 Task: Find connections with filter location Mannheim with filter topic #Corporationwith filter profile language German with filter current company Rakuten India with filter school Shri Guru Ram Rai Public School - India with filter industry Security Systems Services with filter service category Public Relations with filter keywords title Professor
Action: Mouse moved to (533, 49)
Screenshot: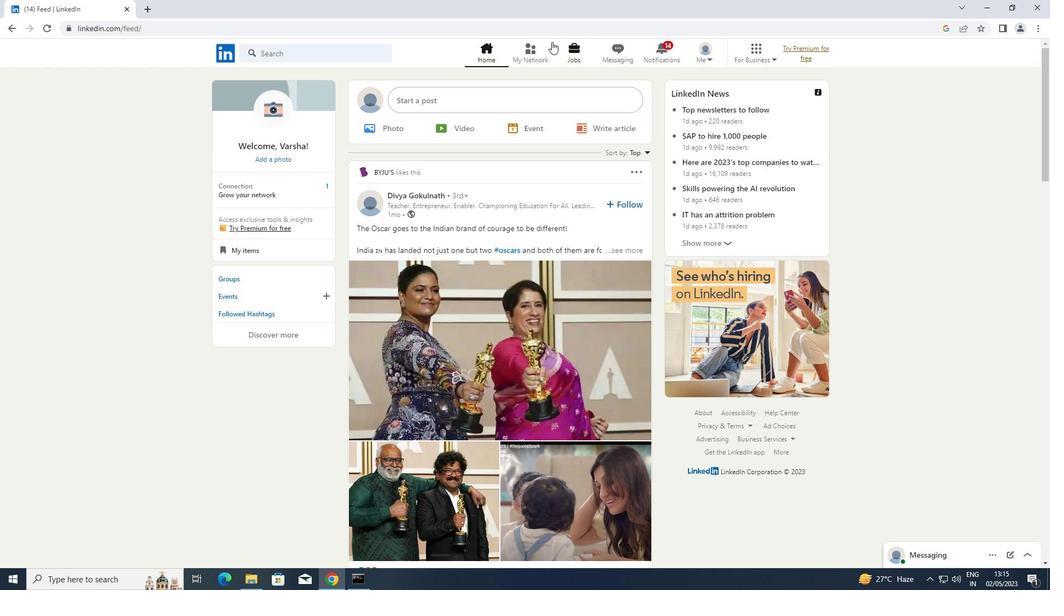 
Action: Mouse pressed left at (533, 49)
Screenshot: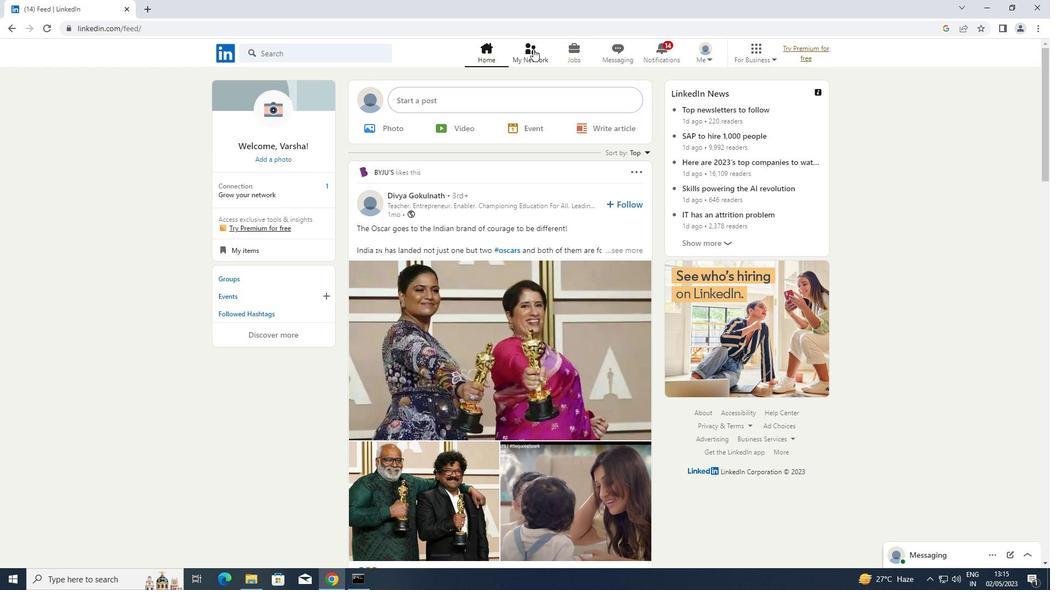 
Action: Mouse moved to (266, 106)
Screenshot: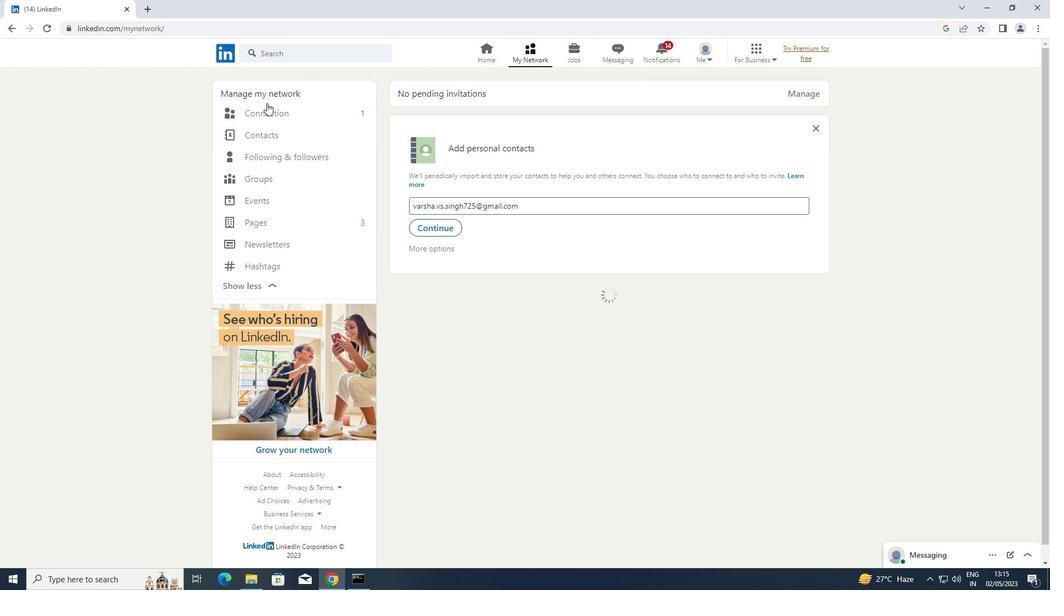
Action: Mouse pressed left at (266, 106)
Screenshot: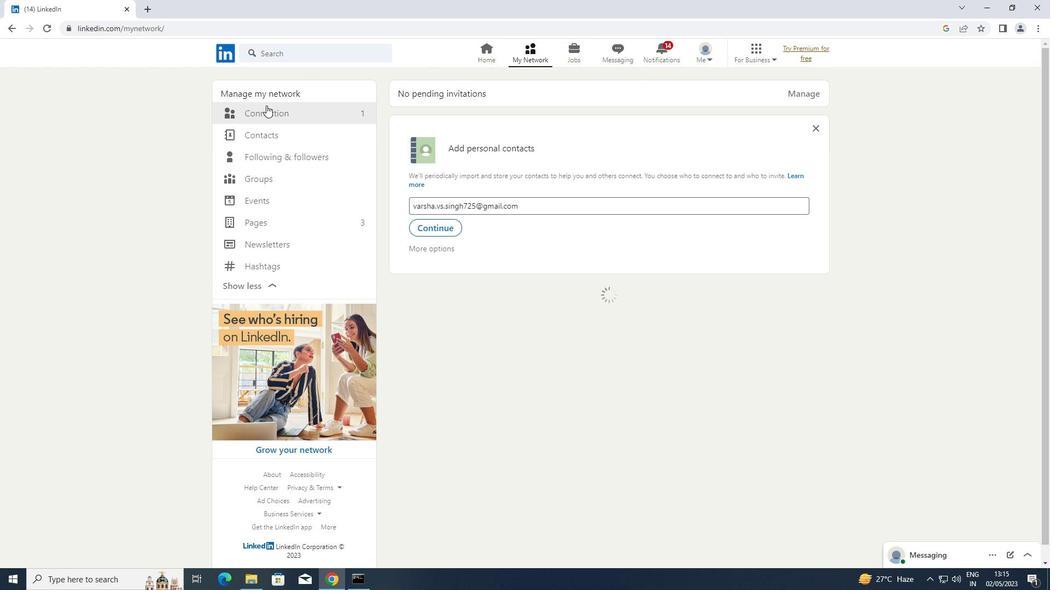 
Action: Mouse moved to (301, 117)
Screenshot: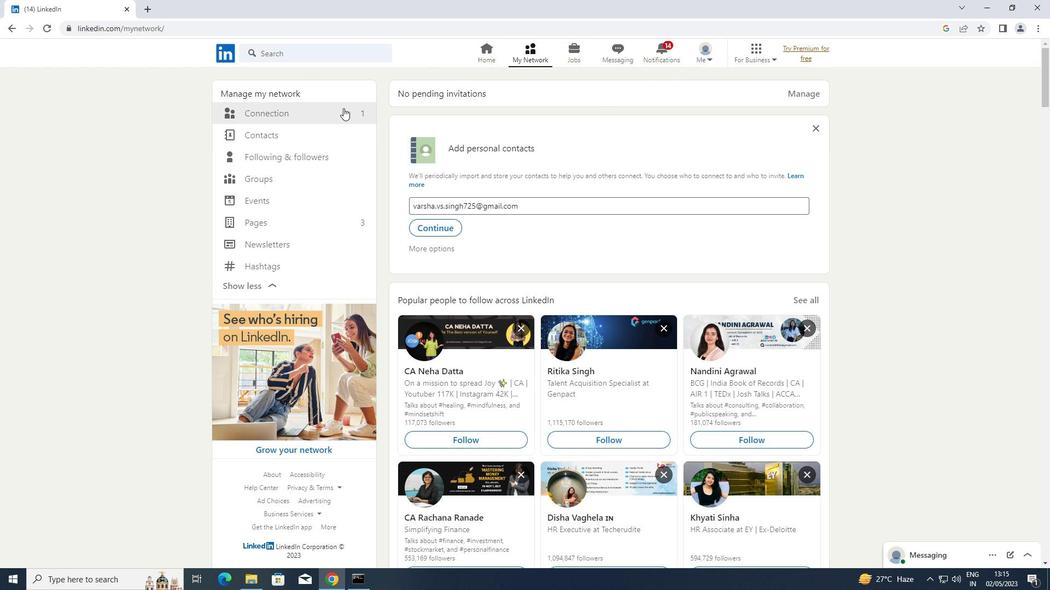 
Action: Mouse pressed left at (301, 117)
Screenshot: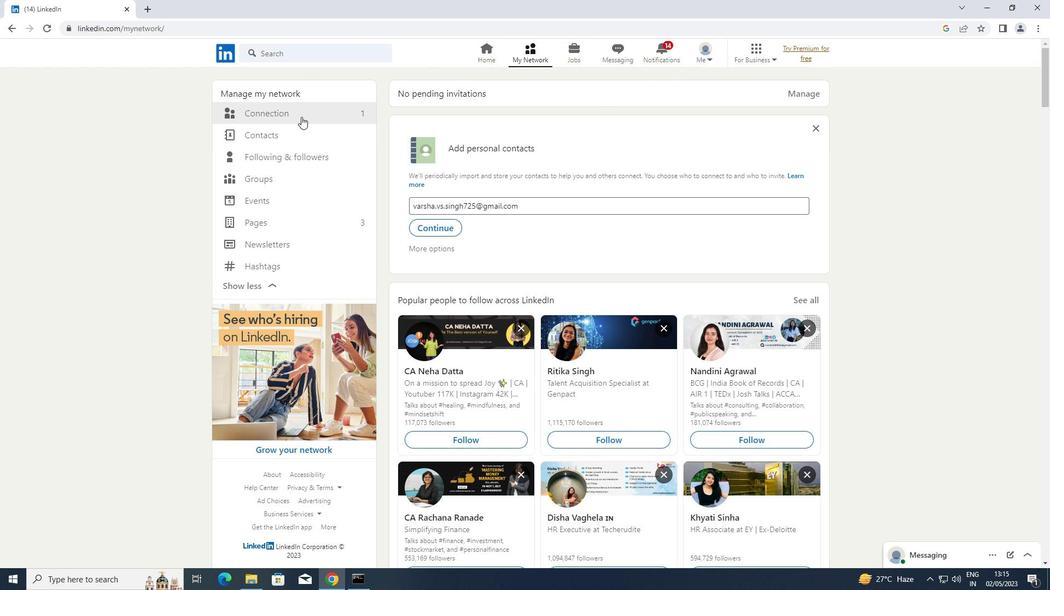 
Action: Mouse moved to (626, 117)
Screenshot: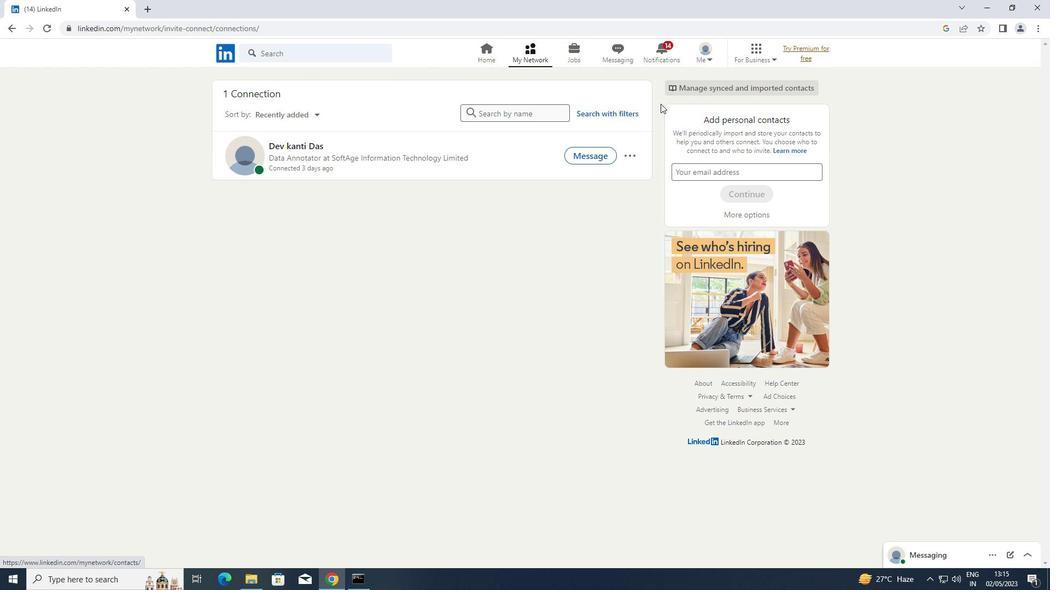 
Action: Mouse pressed left at (626, 117)
Screenshot: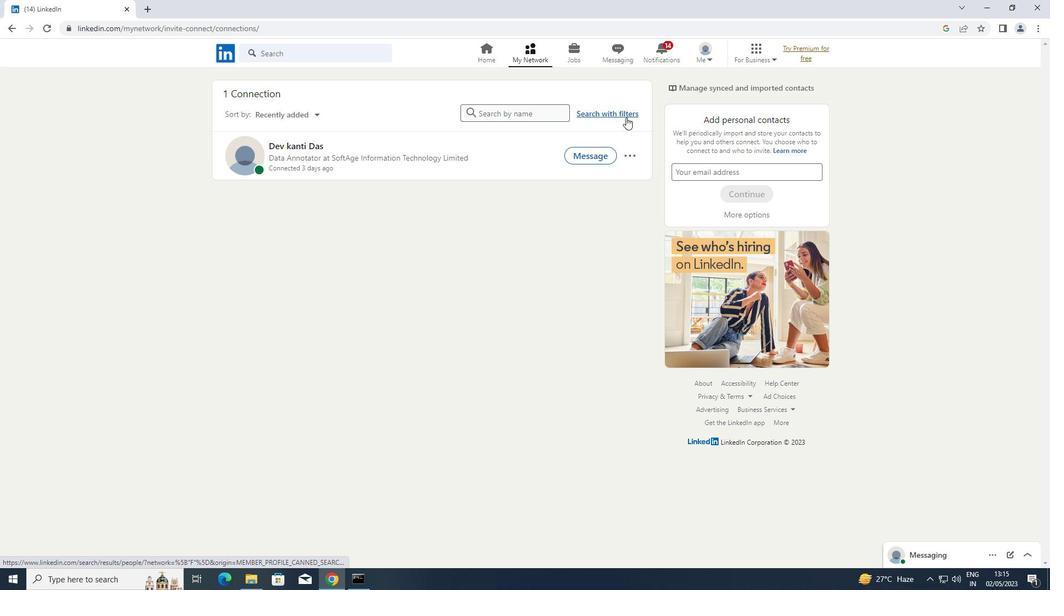 
Action: Mouse moved to (555, 79)
Screenshot: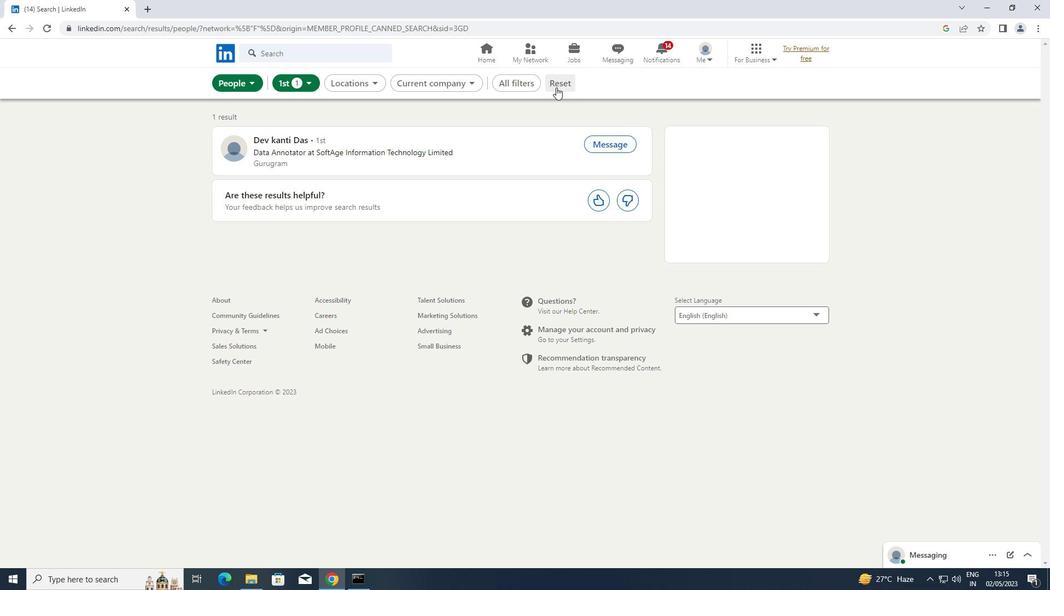
Action: Mouse pressed left at (555, 79)
Screenshot: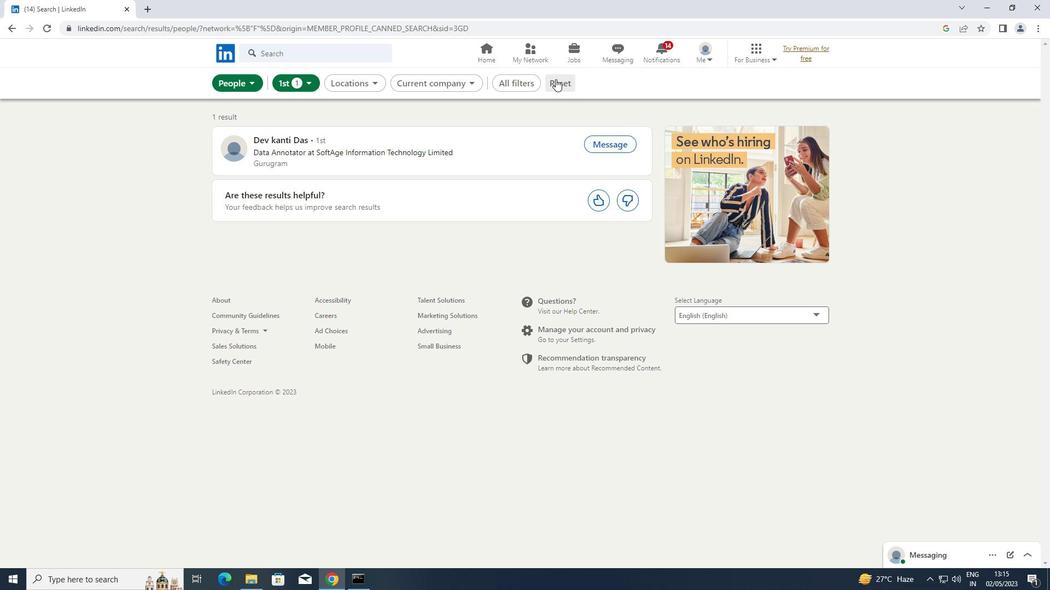 
Action: Mouse moved to (546, 79)
Screenshot: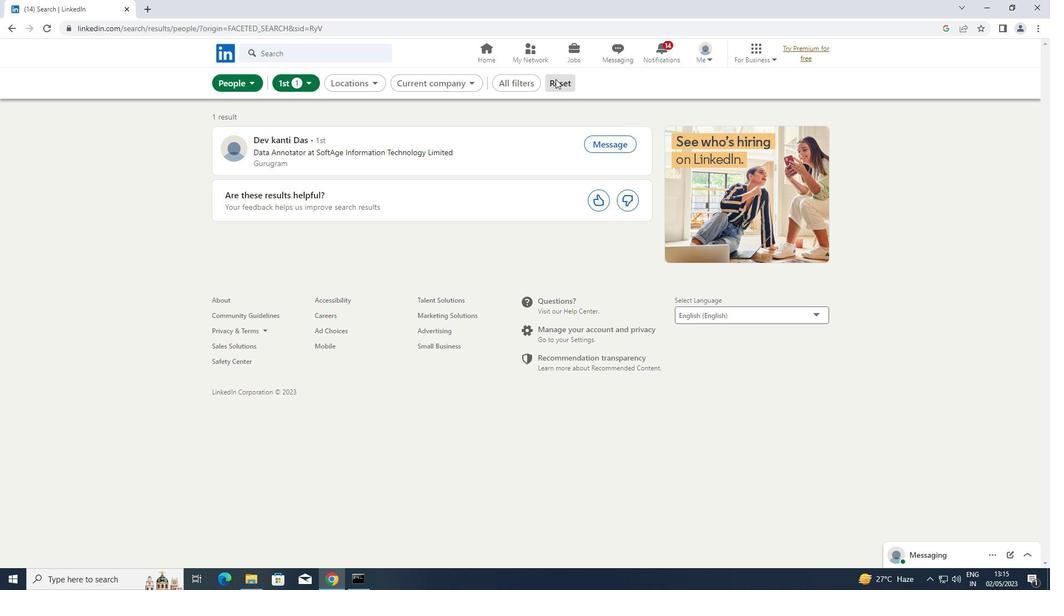 
Action: Mouse pressed left at (546, 79)
Screenshot: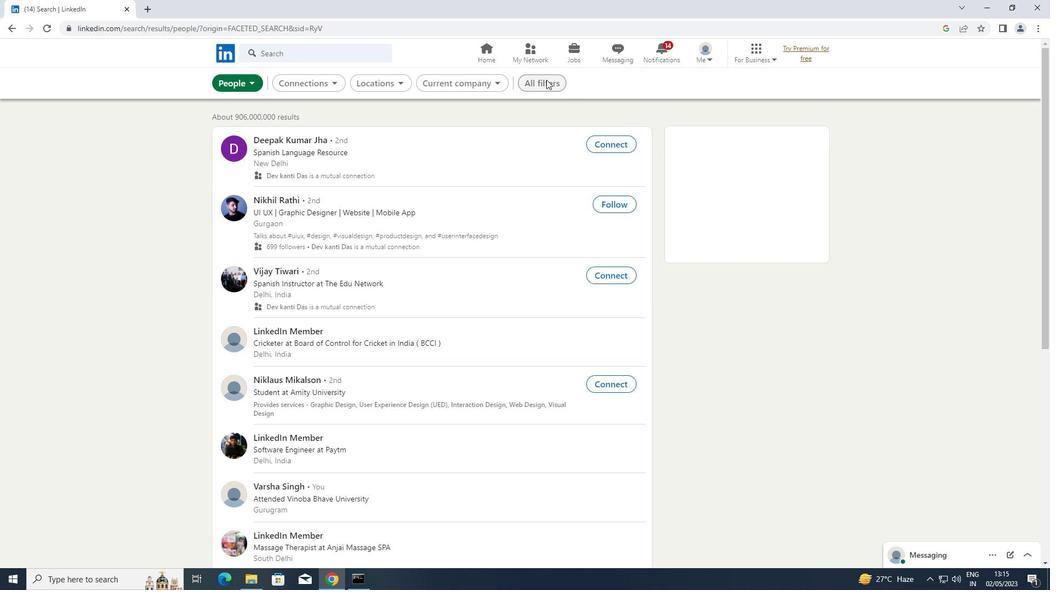 
Action: Mouse moved to (960, 415)
Screenshot: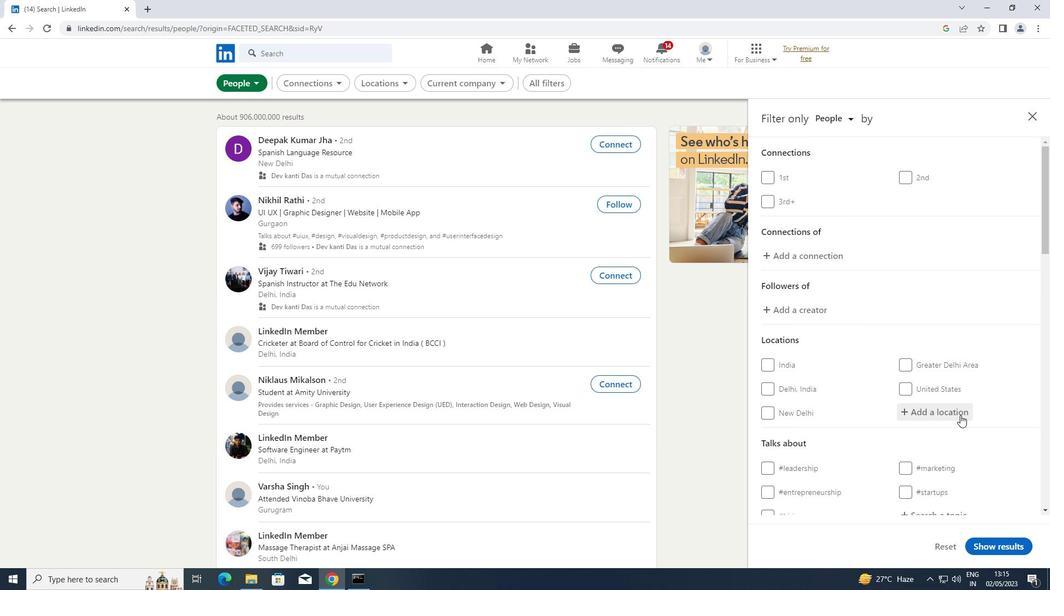 
Action: Mouse pressed left at (960, 415)
Screenshot: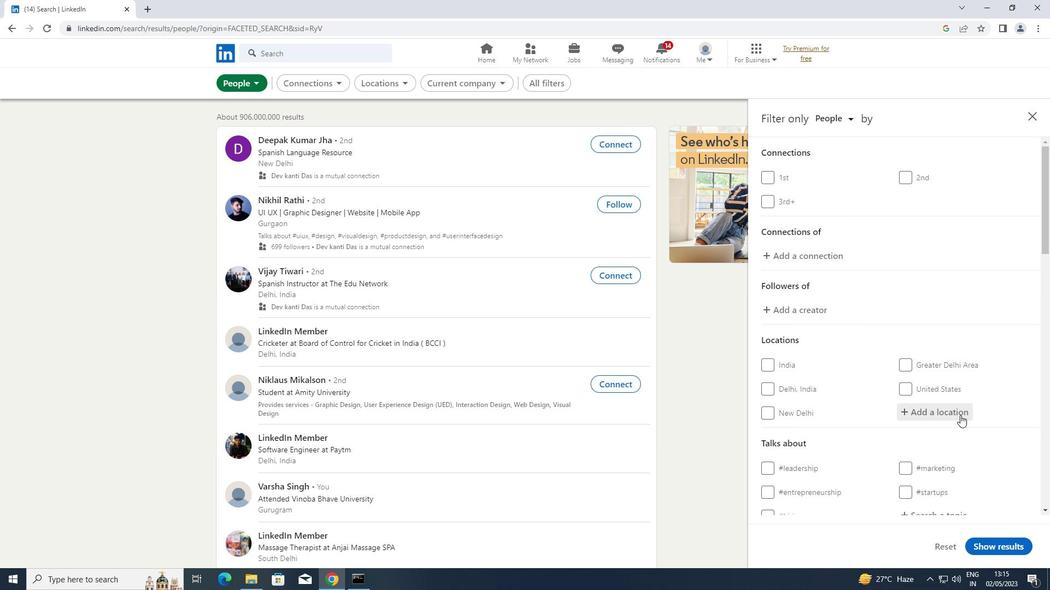 
Action: Key pressed <Key.shift>MANNHEIM
Screenshot: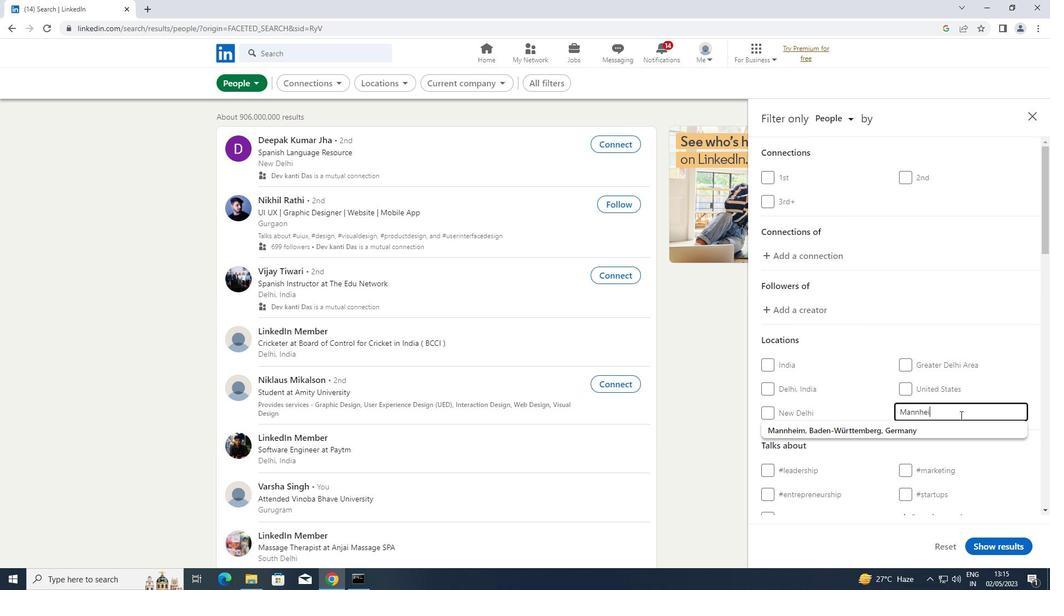 
Action: Mouse moved to (961, 415)
Screenshot: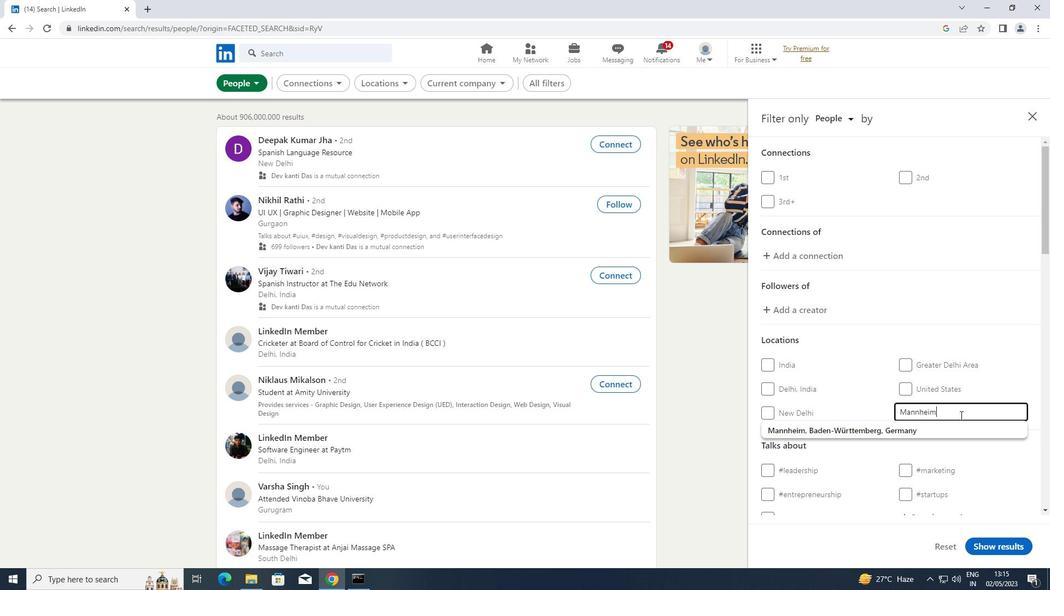 
Action: Mouse scrolled (961, 414) with delta (0, 0)
Screenshot: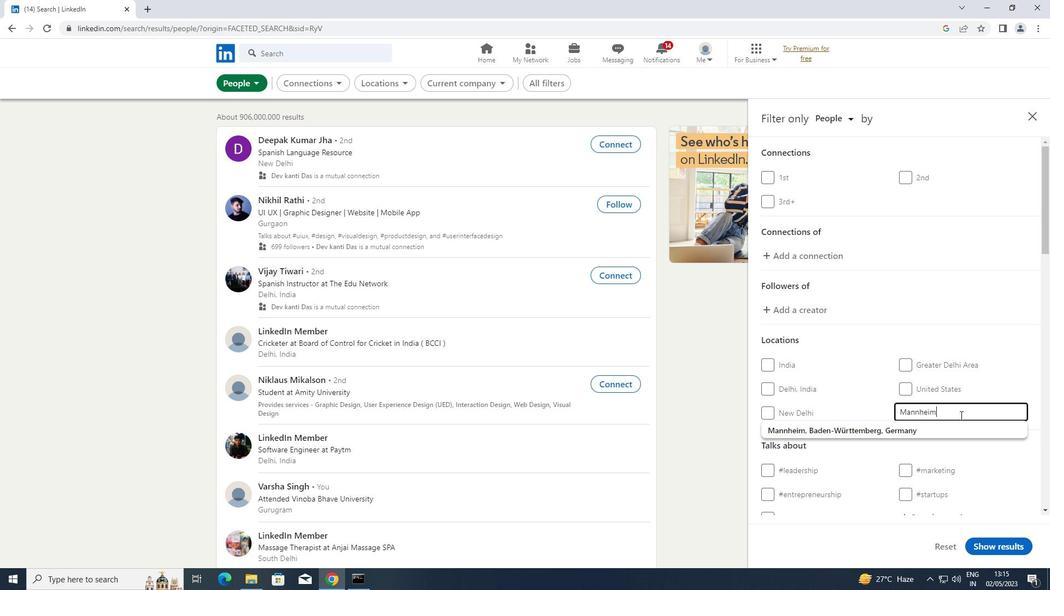 
Action: Mouse scrolled (961, 414) with delta (0, 0)
Screenshot: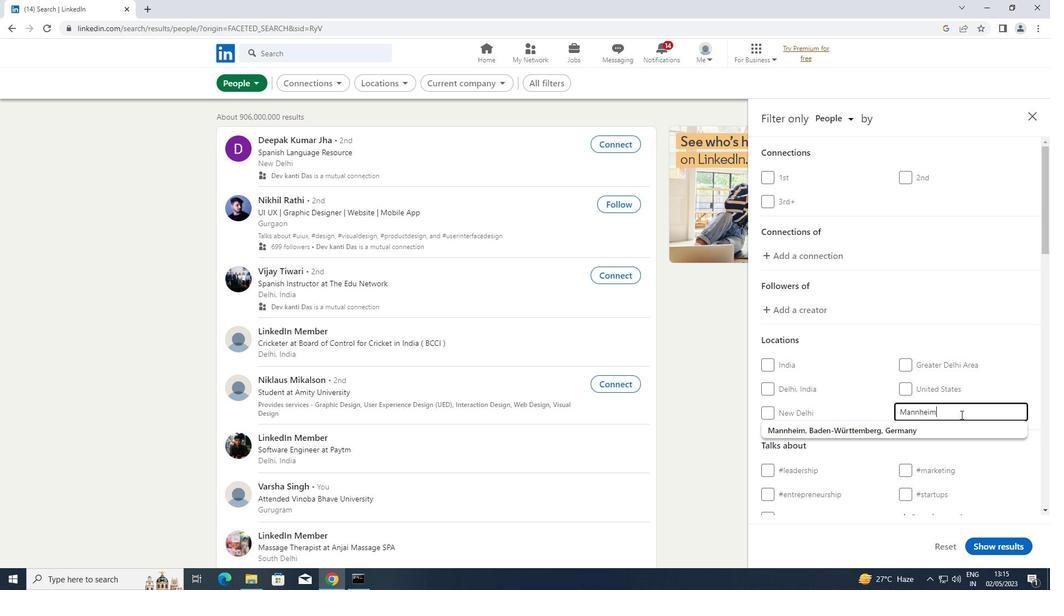 
Action: Mouse moved to (955, 409)
Screenshot: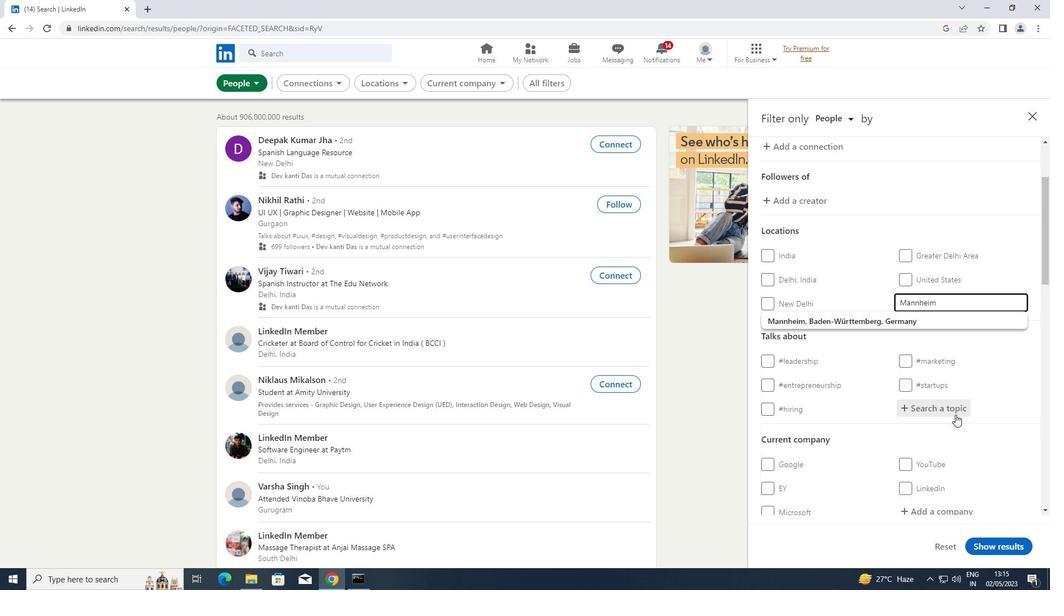 
Action: Mouse pressed left at (955, 409)
Screenshot: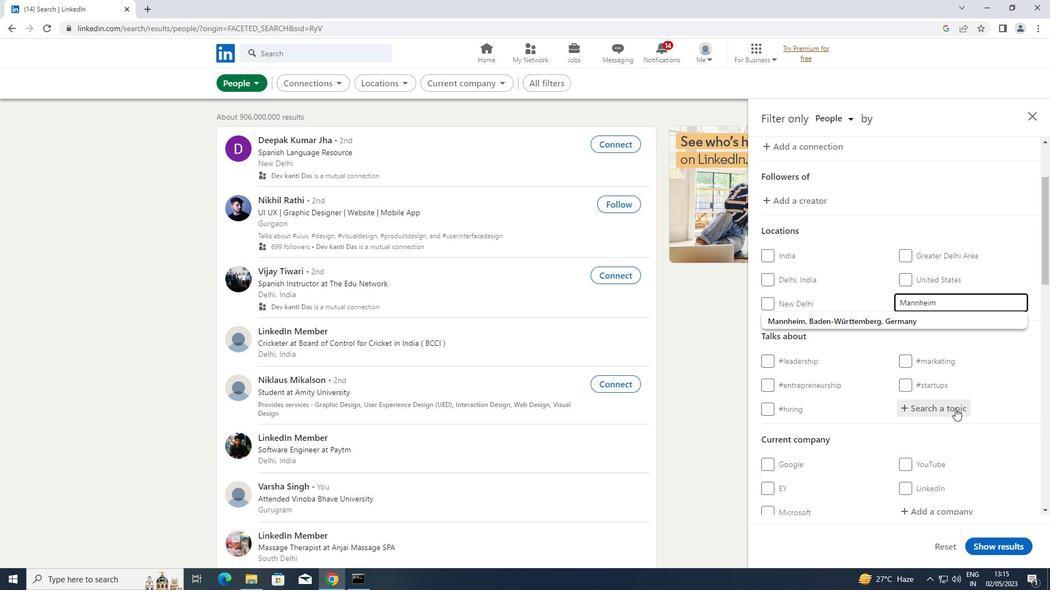 
Action: Key pressed <Key.shift>CORPORATIO
Screenshot: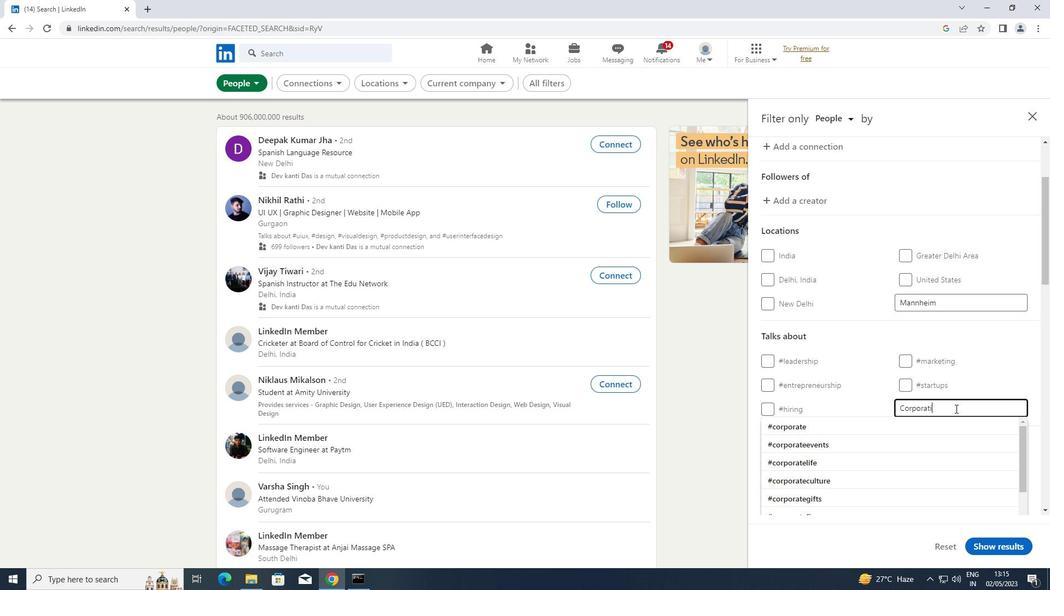 
Action: Mouse moved to (851, 438)
Screenshot: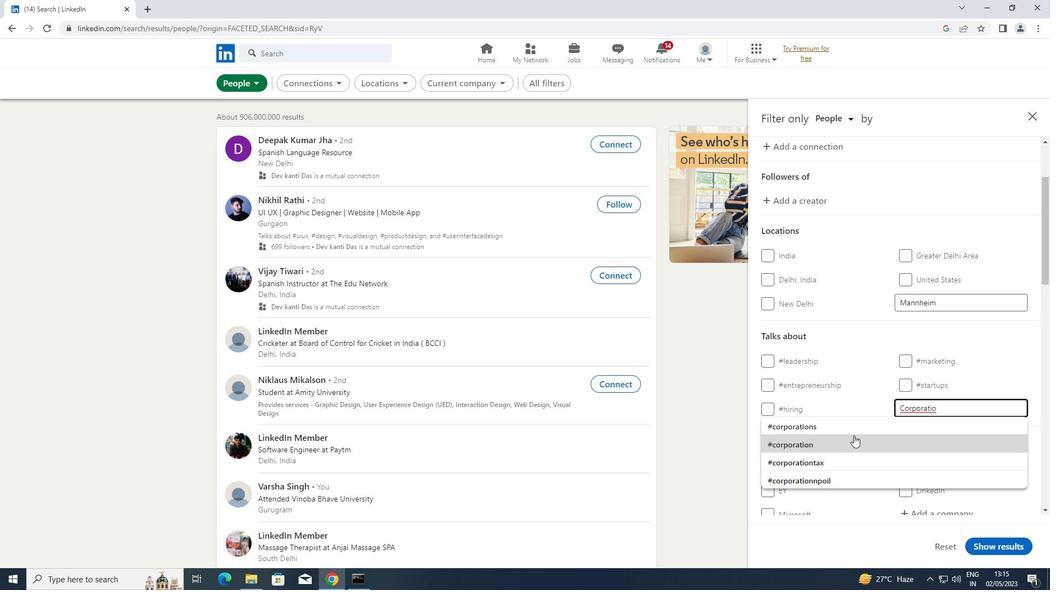 
Action: Mouse pressed left at (851, 438)
Screenshot: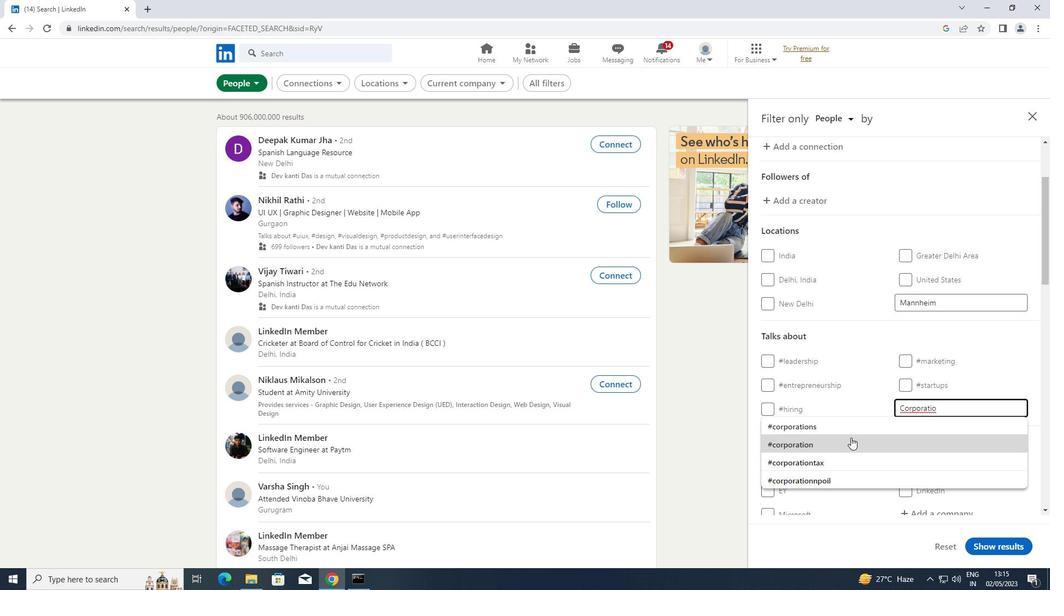 
Action: Mouse scrolled (851, 437) with delta (0, 0)
Screenshot: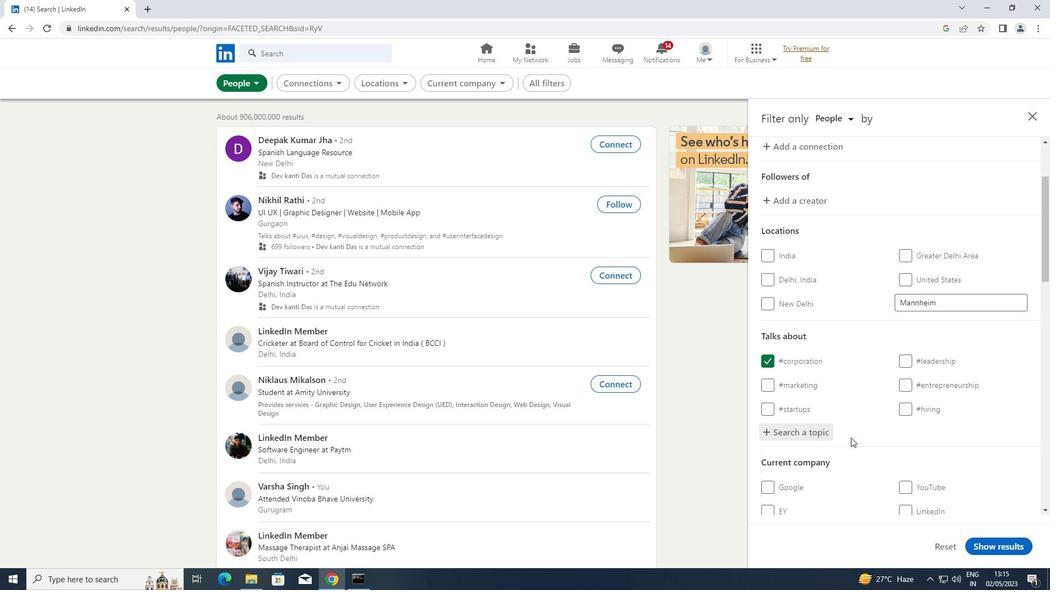 
Action: Mouse scrolled (851, 437) with delta (0, 0)
Screenshot: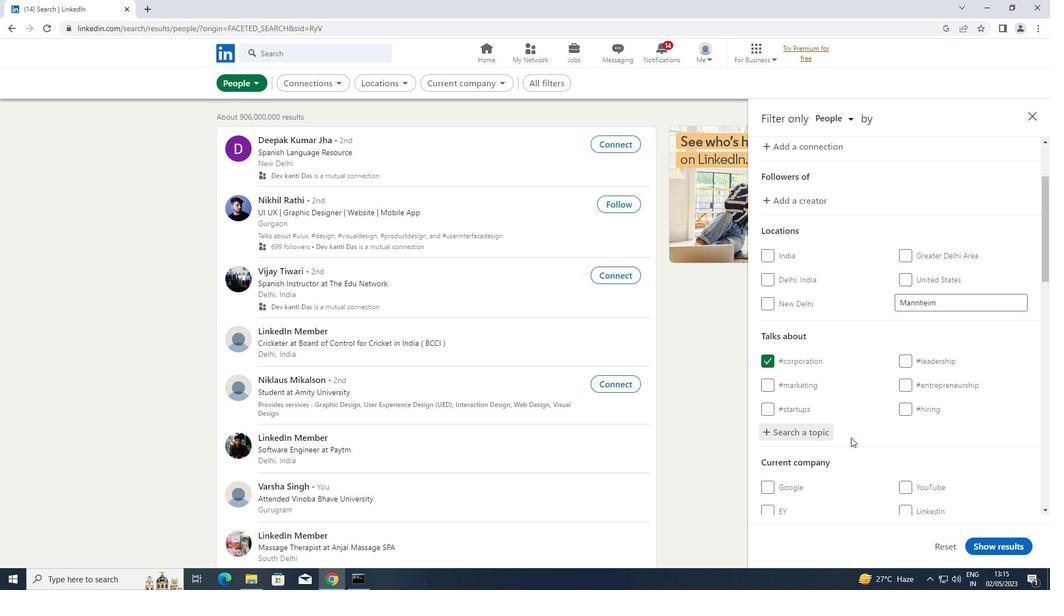 
Action: Mouse scrolled (851, 437) with delta (0, 0)
Screenshot: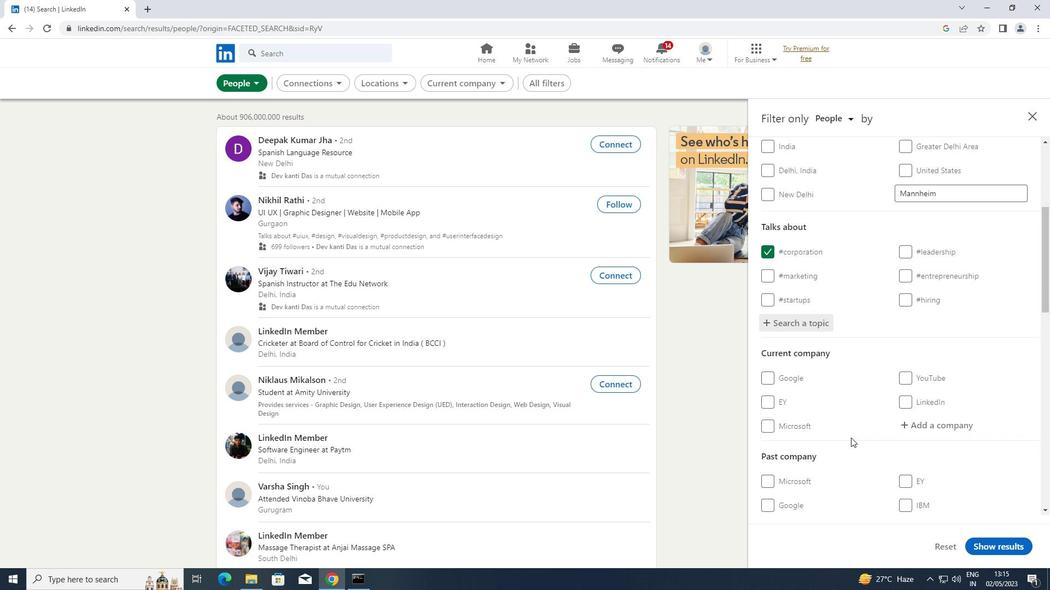 
Action: Mouse scrolled (851, 437) with delta (0, 0)
Screenshot: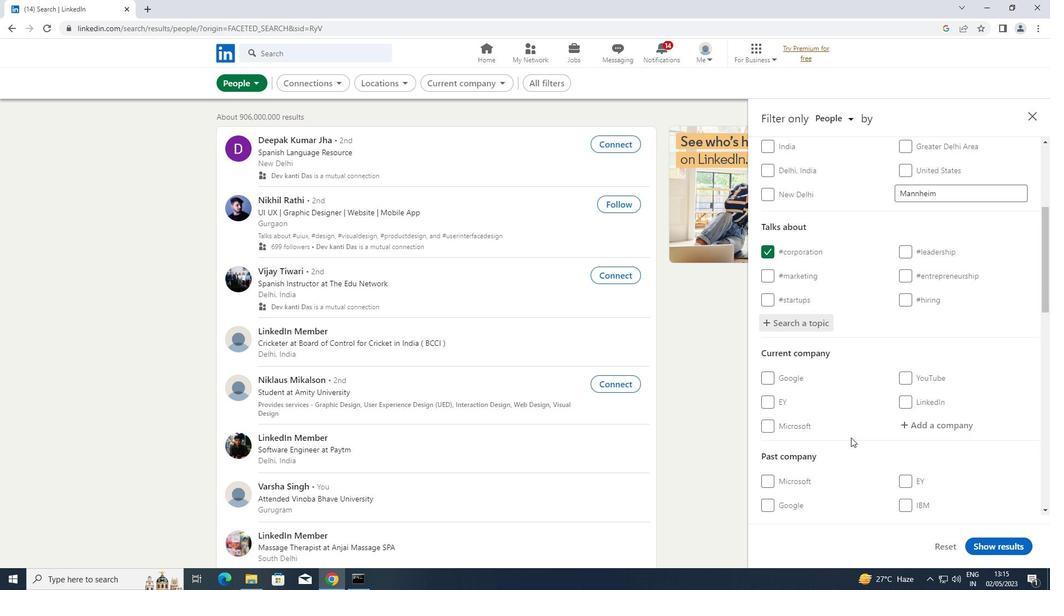 
Action: Mouse scrolled (851, 437) with delta (0, 0)
Screenshot: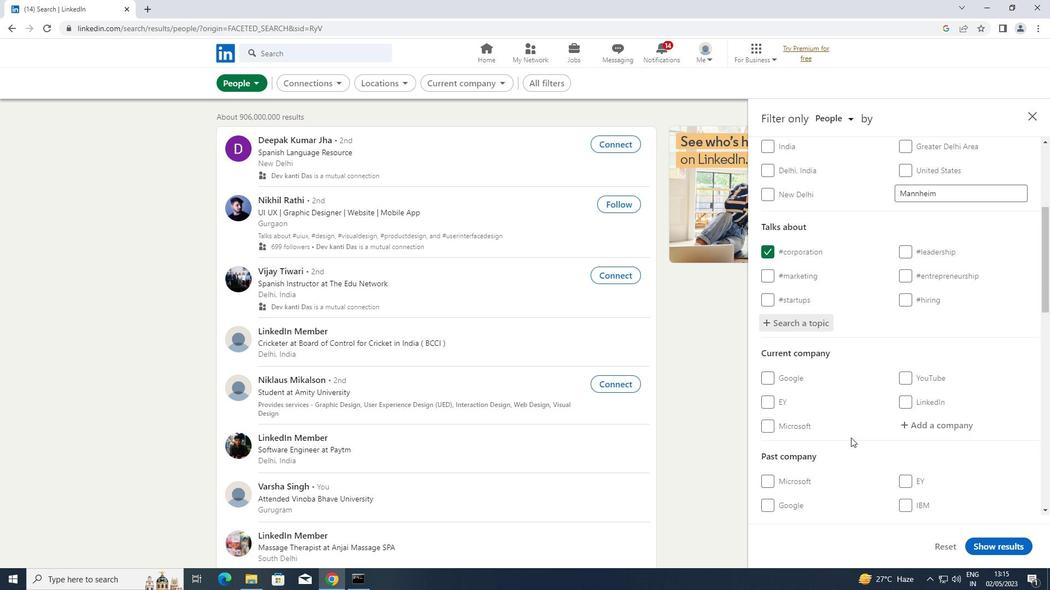 
Action: Mouse scrolled (851, 437) with delta (0, 0)
Screenshot: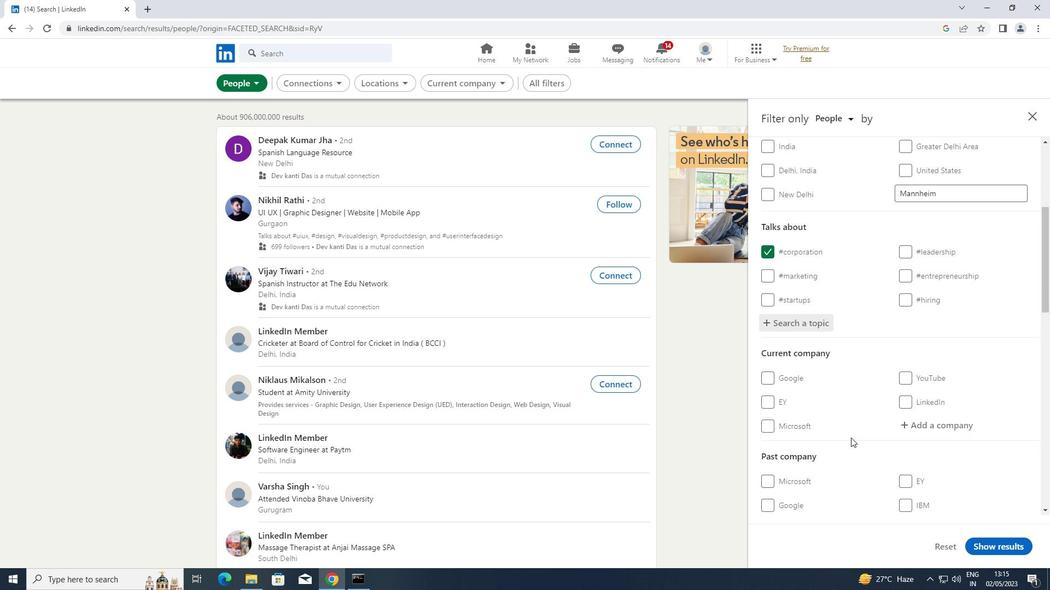 
Action: Mouse scrolled (851, 437) with delta (0, 0)
Screenshot: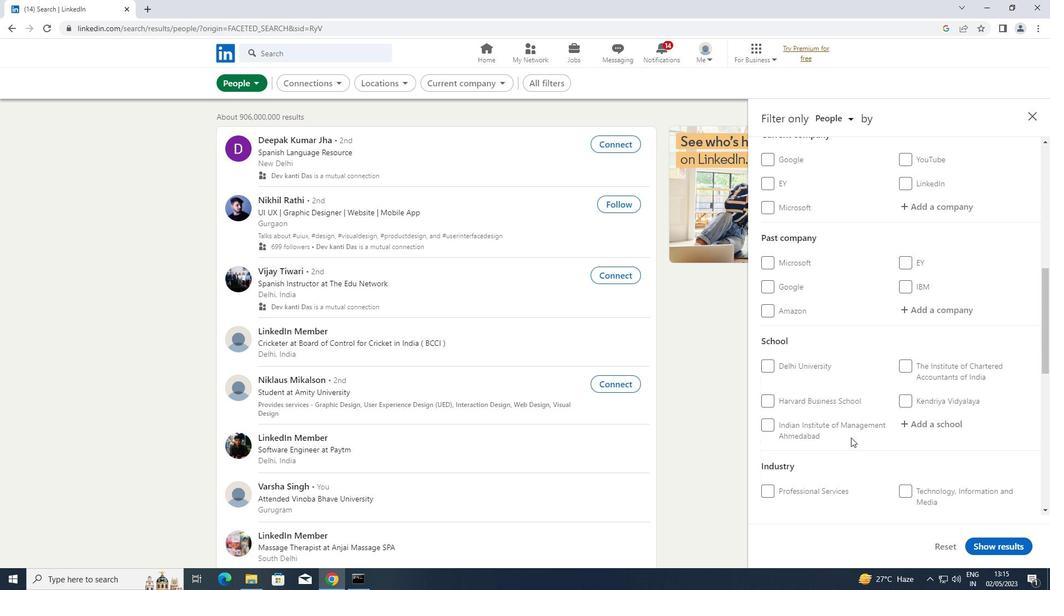 
Action: Mouse scrolled (851, 437) with delta (0, 0)
Screenshot: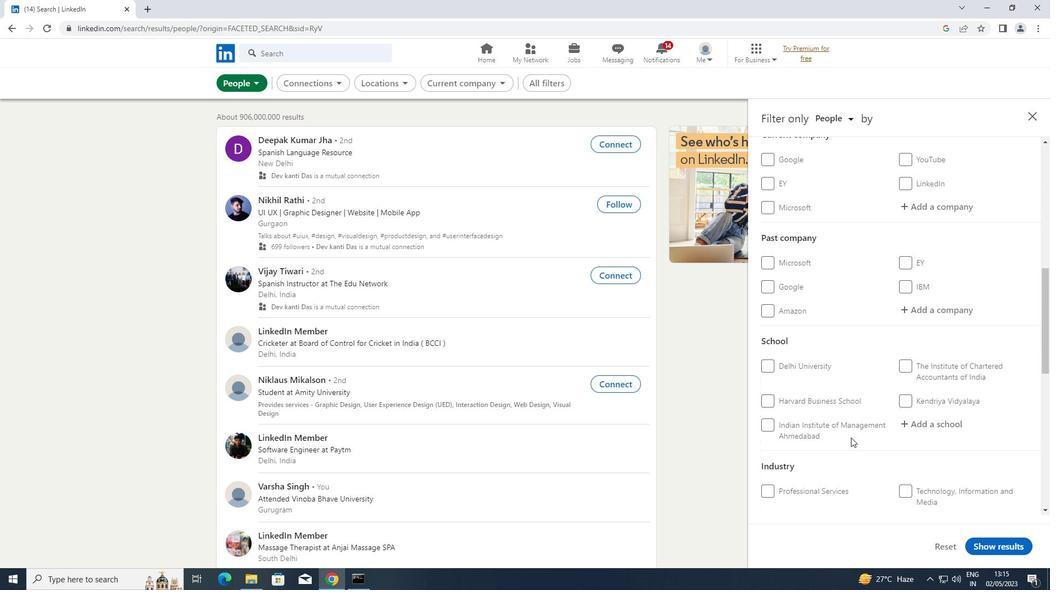 
Action: Mouse scrolled (851, 437) with delta (0, 0)
Screenshot: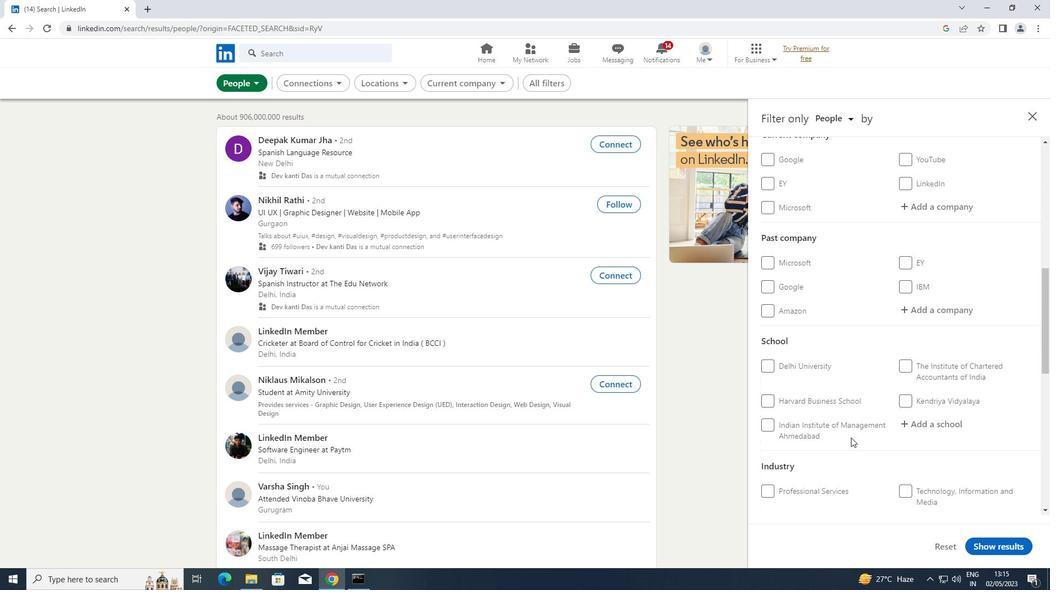 
Action: Mouse scrolled (851, 437) with delta (0, 0)
Screenshot: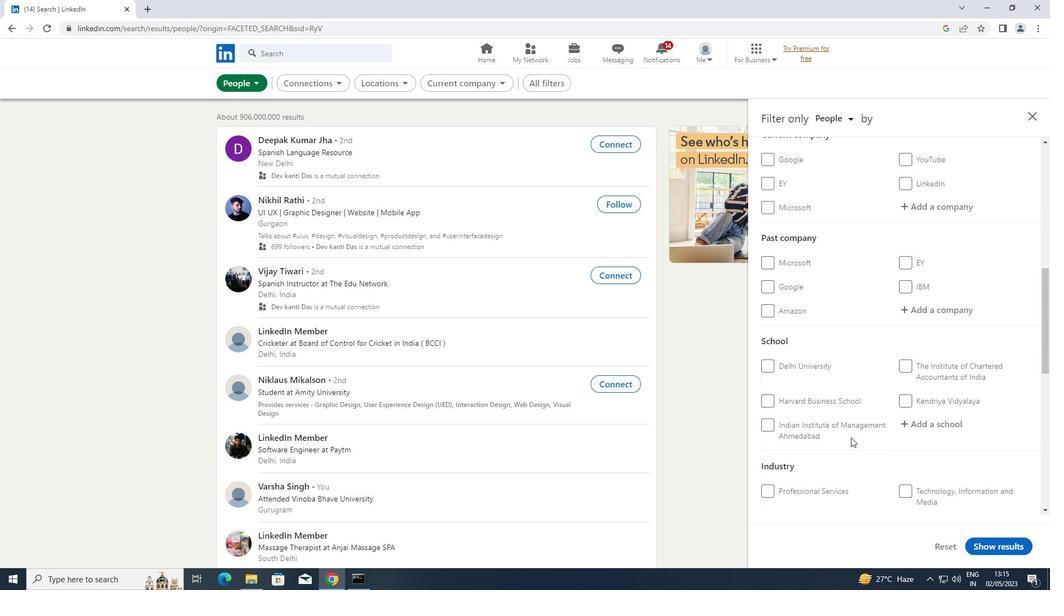 
Action: Mouse moved to (767, 445)
Screenshot: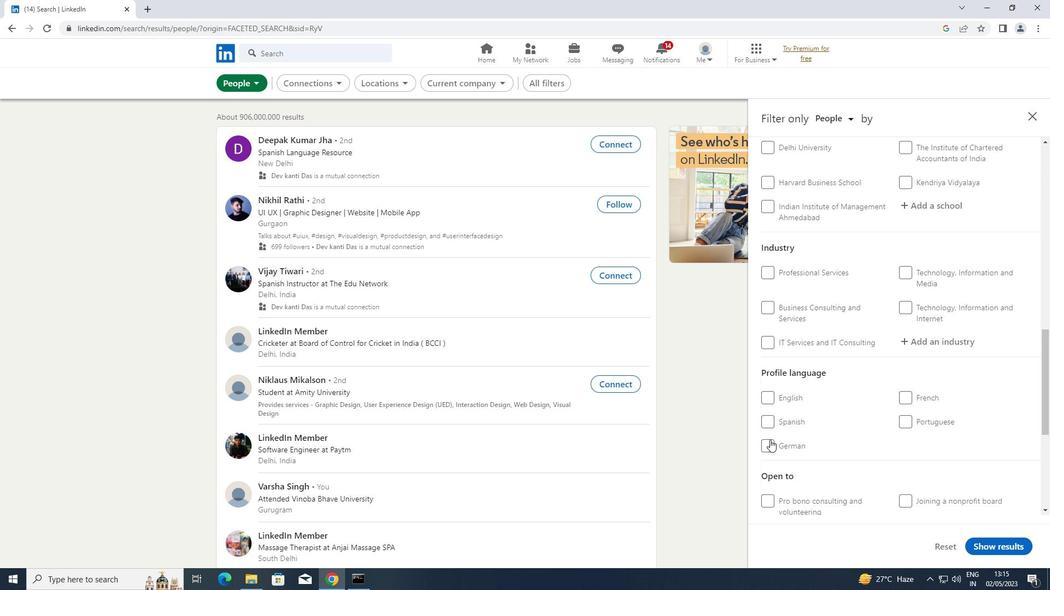 
Action: Mouse pressed left at (767, 445)
Screenshot: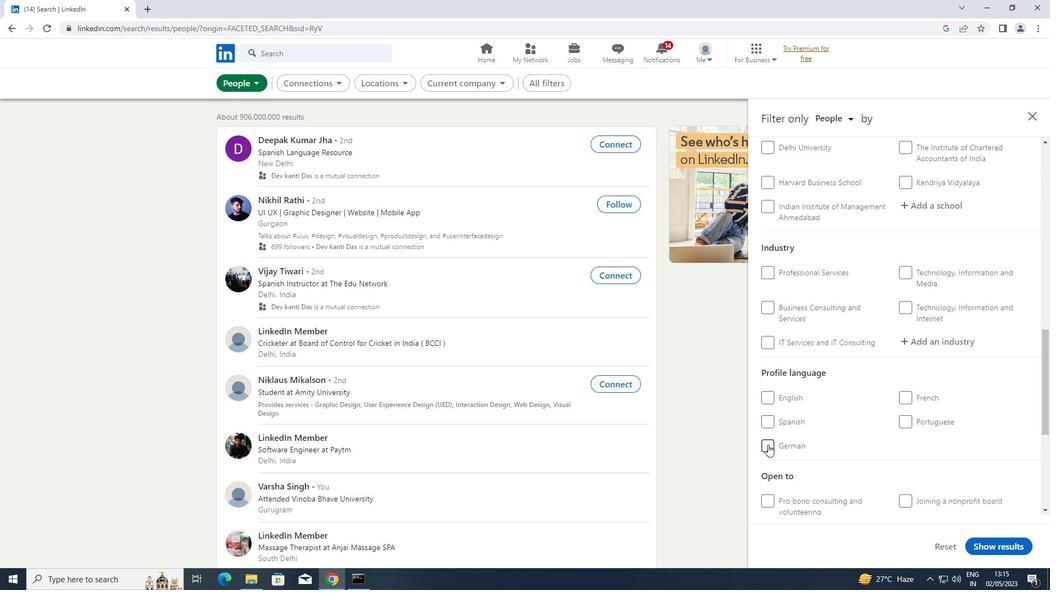 
Action: Mouse moved to (833, 402)
Screenshot: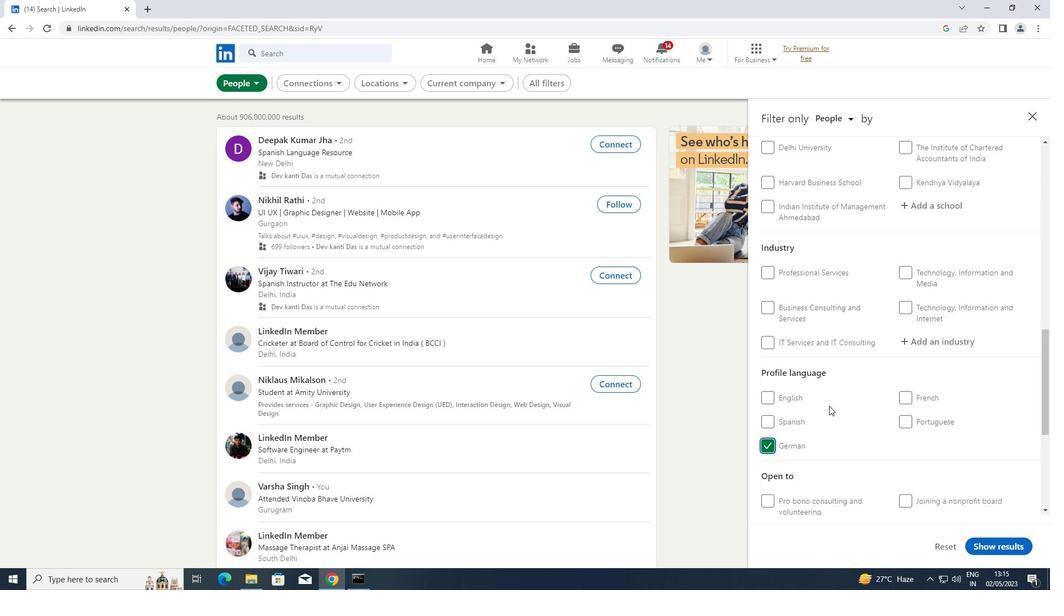 
Action: Mouse scrolled (833, 402) with delta (0, 0)
Screenshot: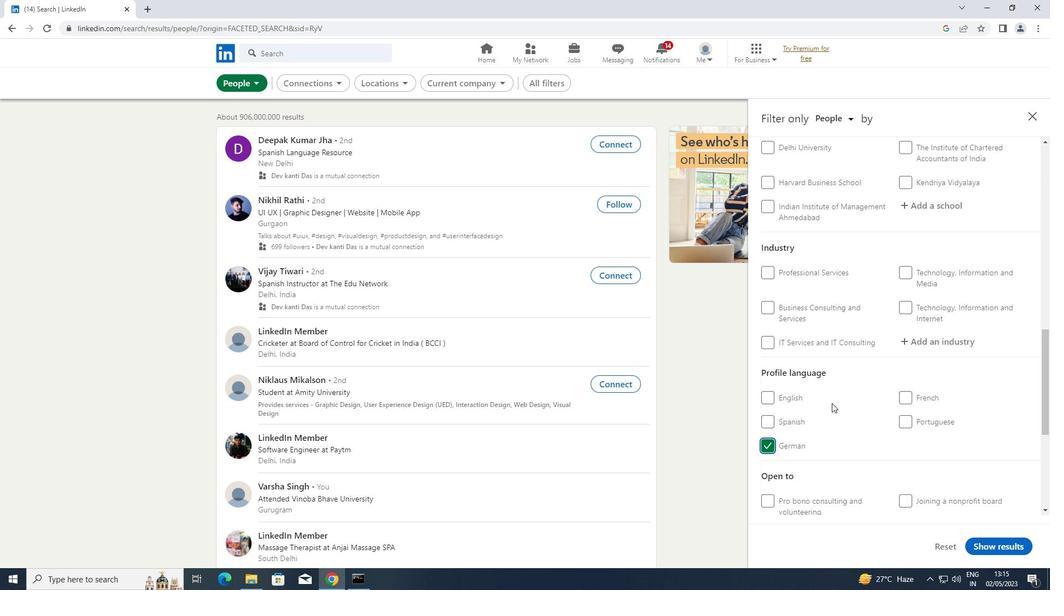 
Action: Mouse scrolled (833, 402) with delta (0, 0)
Screenshot: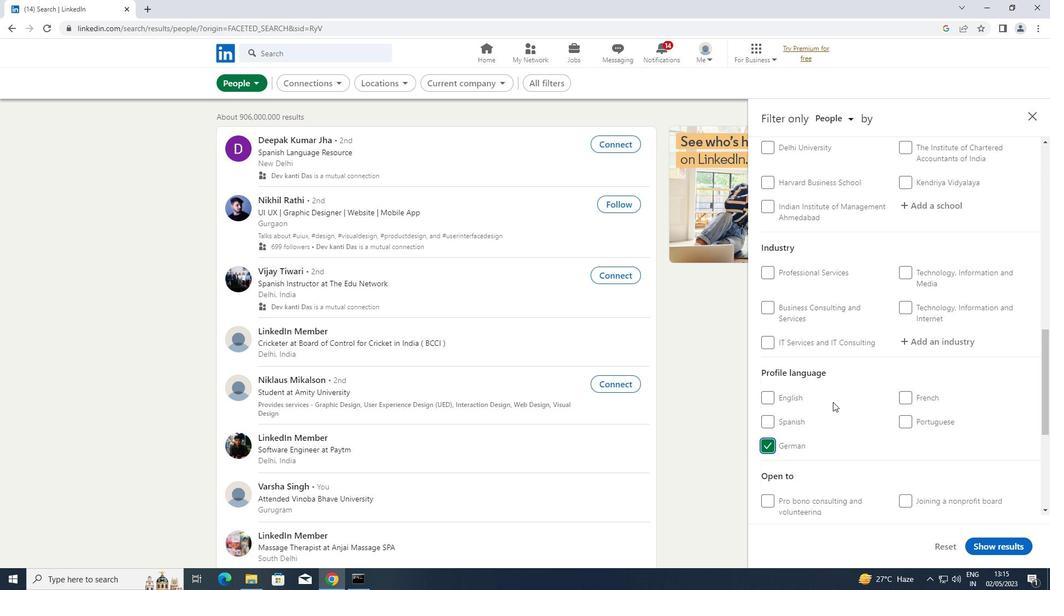 
Action: Mouse moved to (837, 399)
Screenshot: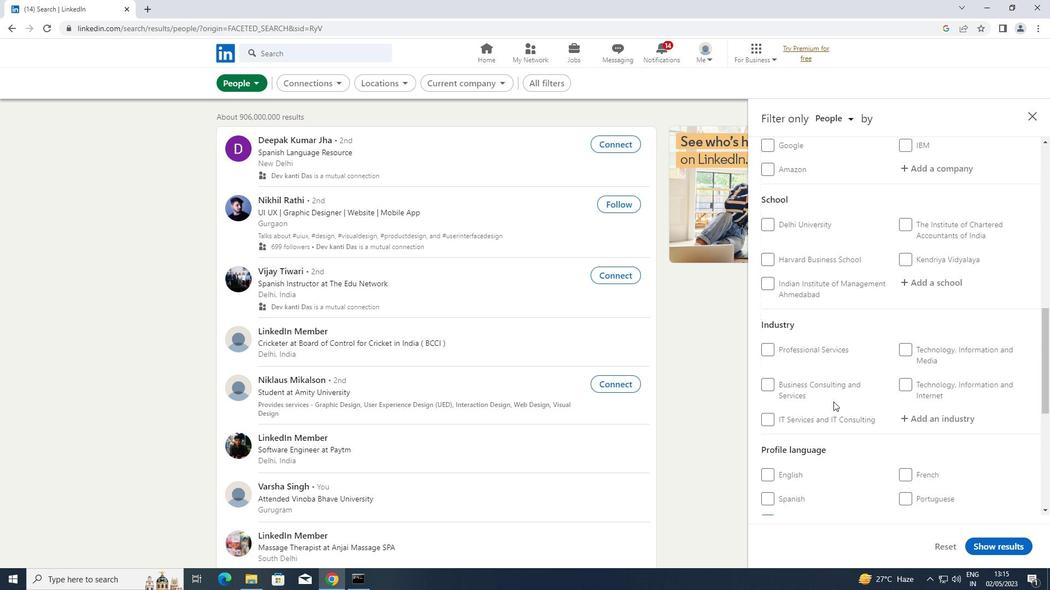 
Action: Mouse scrolled (837, 400) with delta (0, 0)
Screenshot: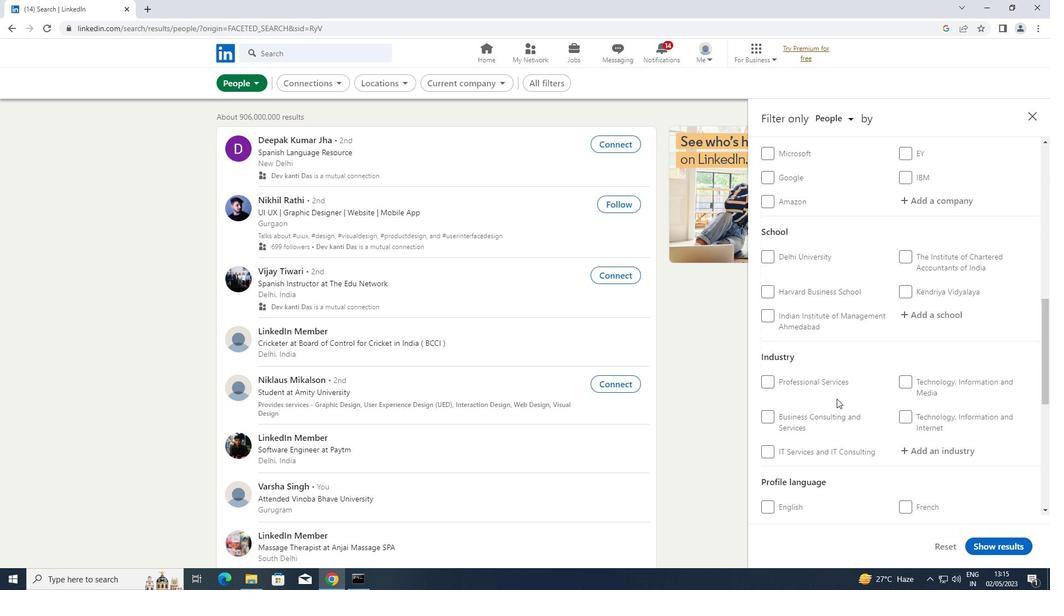 
Action: Mouse scrolled (837, 400) with delta (0, 0)
Screenshot: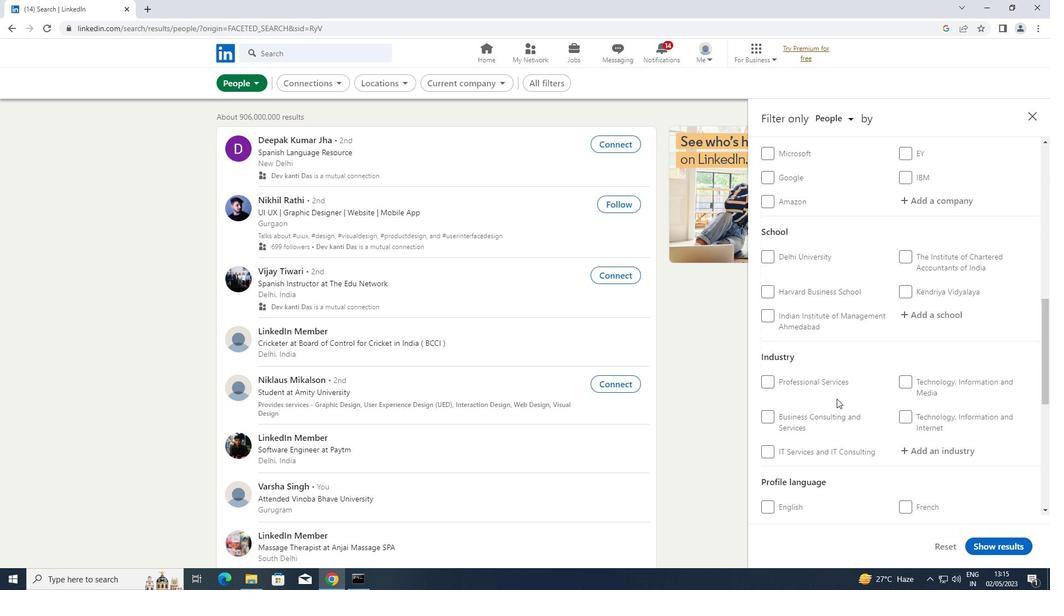 
Action: Mouse scrolled (837, 400) with delta (0, 0)
Screenshot: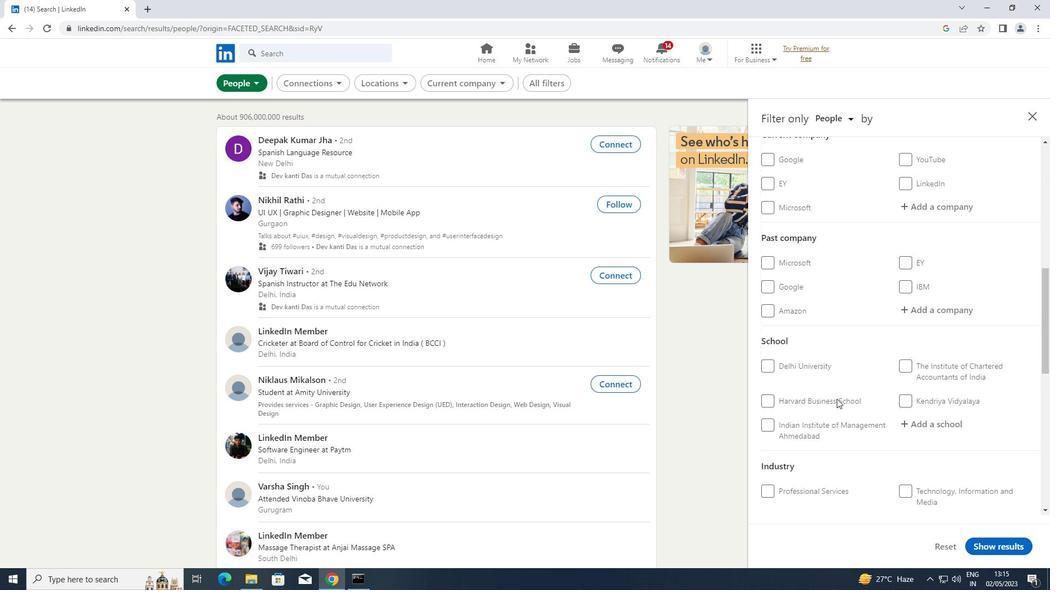
Action: Mouse moved to (930, 268)
Screenshot: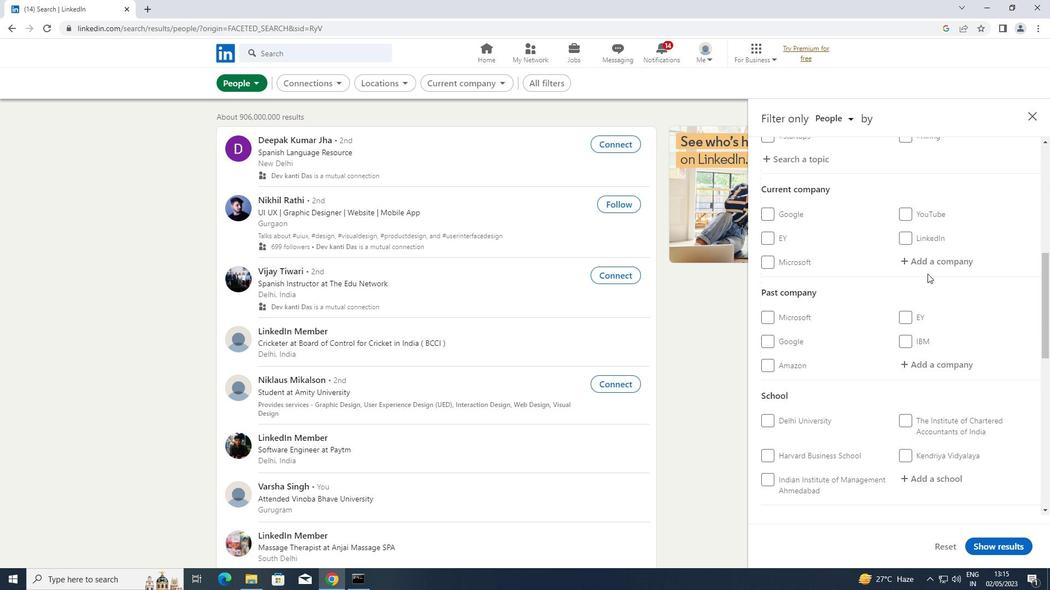 
Action: Mouse pressed left at (930, 268)
Screenshot: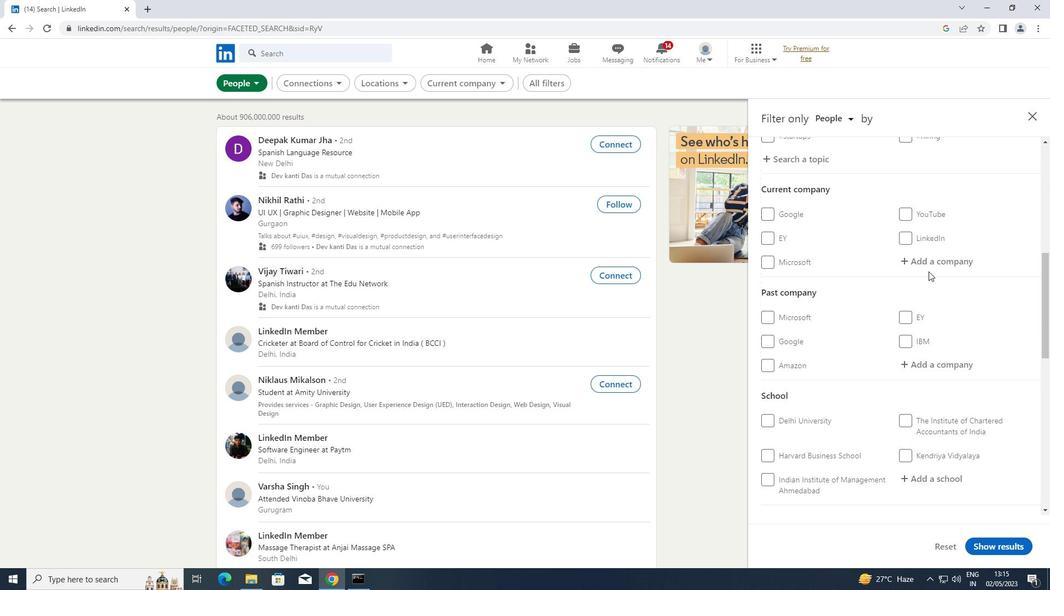 
Action: Key pressed <Key.shift>RAKUTEN
Screenshot: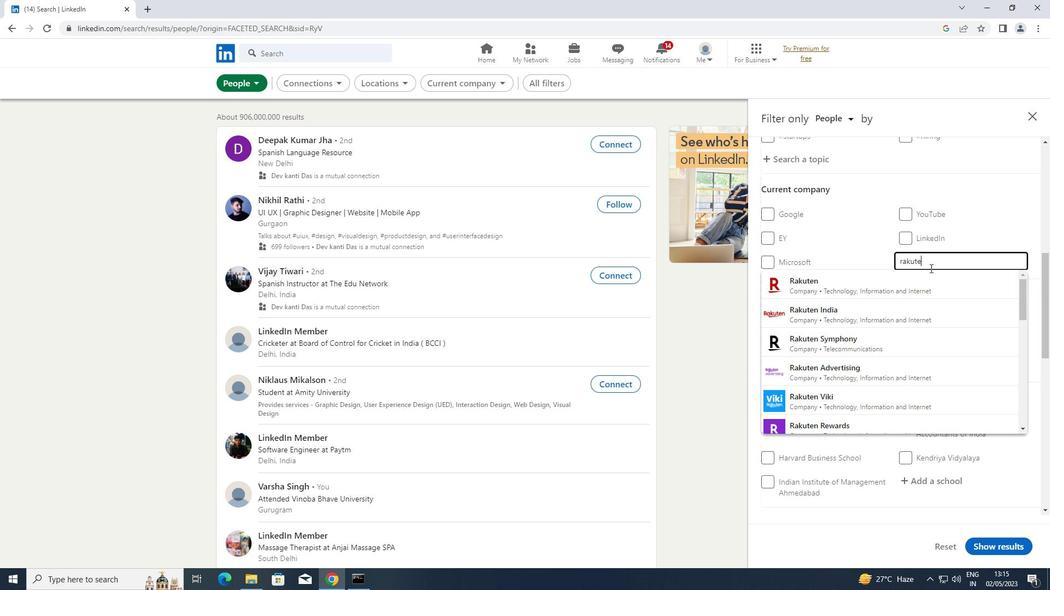 
Action: Mouse moved to (847, 309)
Screenshot: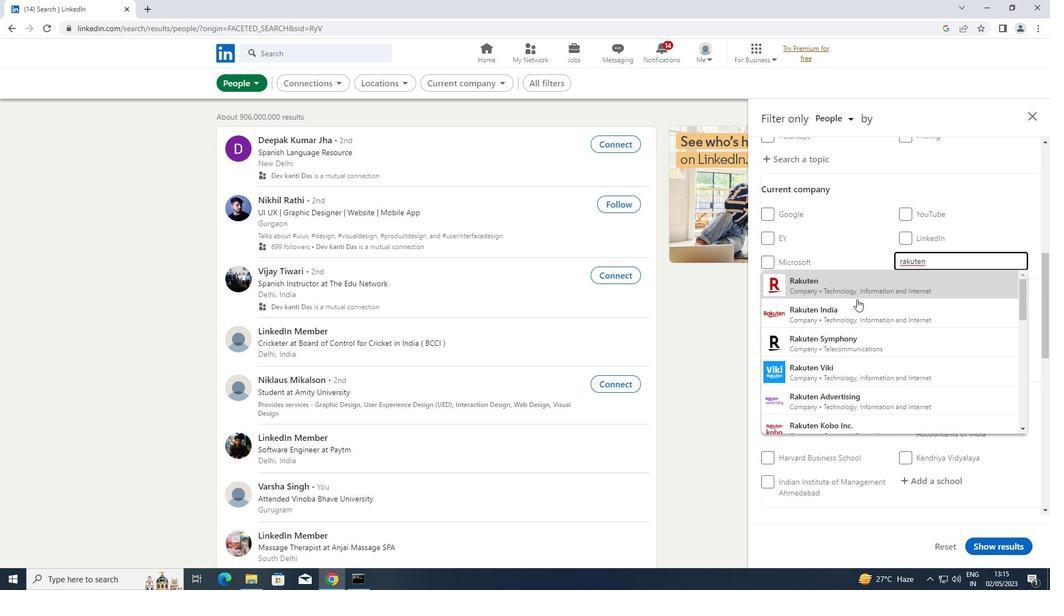 
Action: Mouse pressed left at (847, 309)
Screenshot: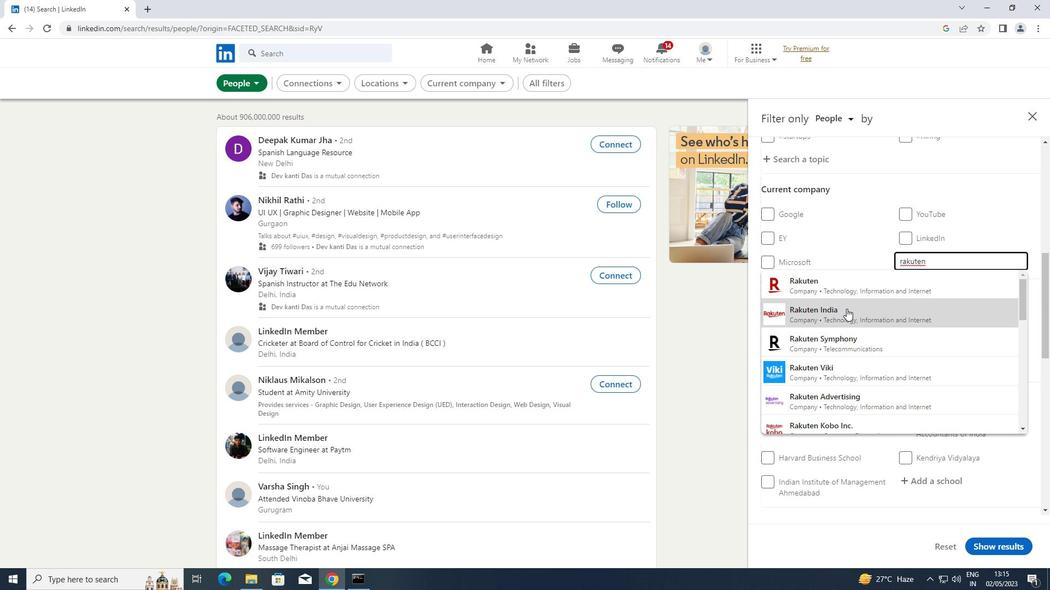 
Action: Mouse moved to (846, 309)
Screenshot: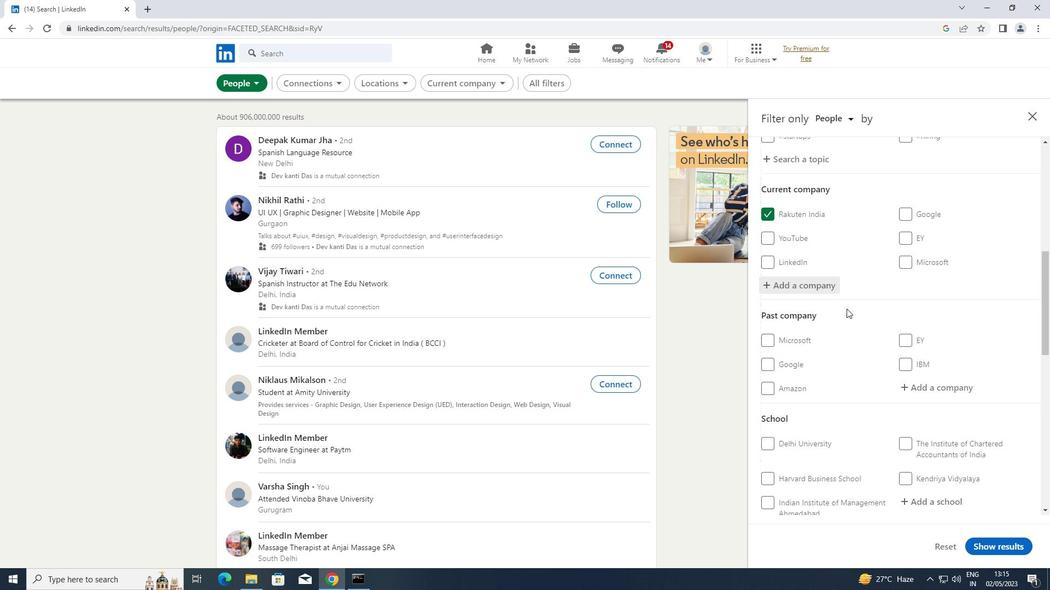 
Action: Mouse scrolled (846, 308) with delta (0, 0)
Screenshot: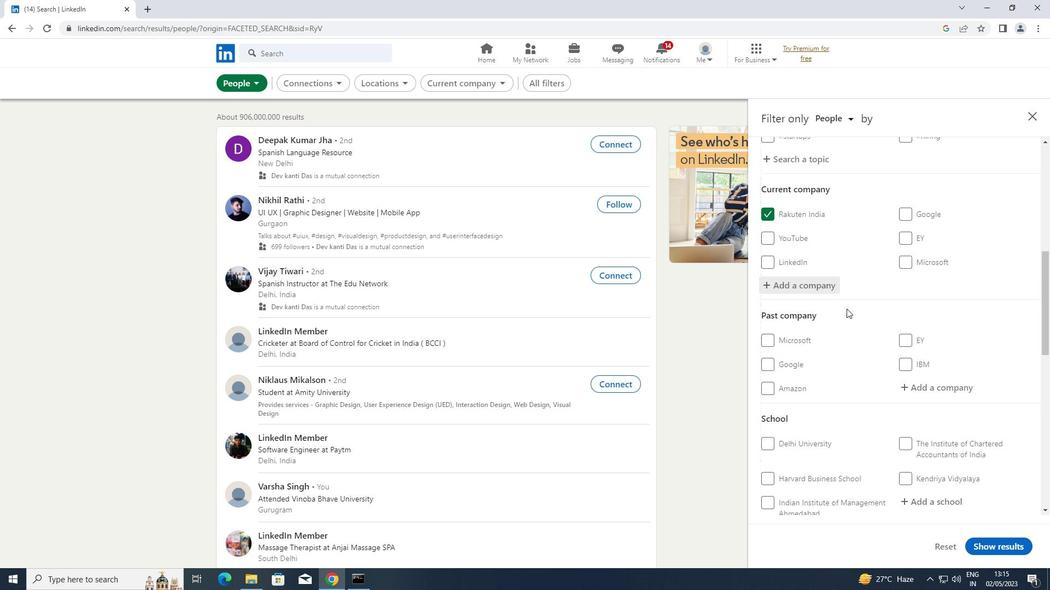 
Action: Mouse scrolled (846, 308) with delta (0, 0)
Screenshot: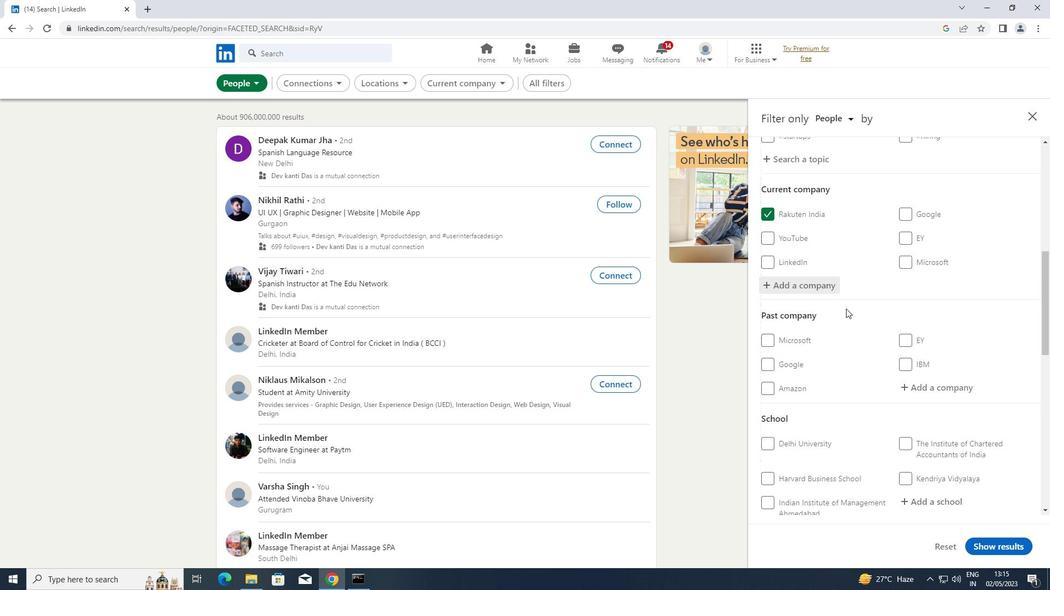 
Action: Mouse moved to (920, 386)
Screenshot: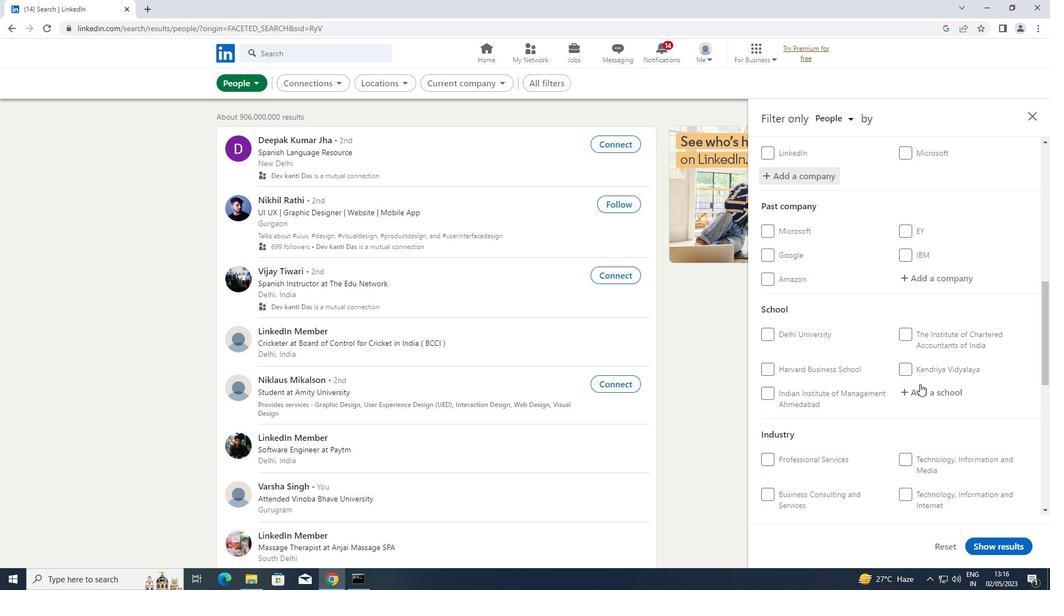 
Action: Mouse pressed left at (920, 386)
Screenshot: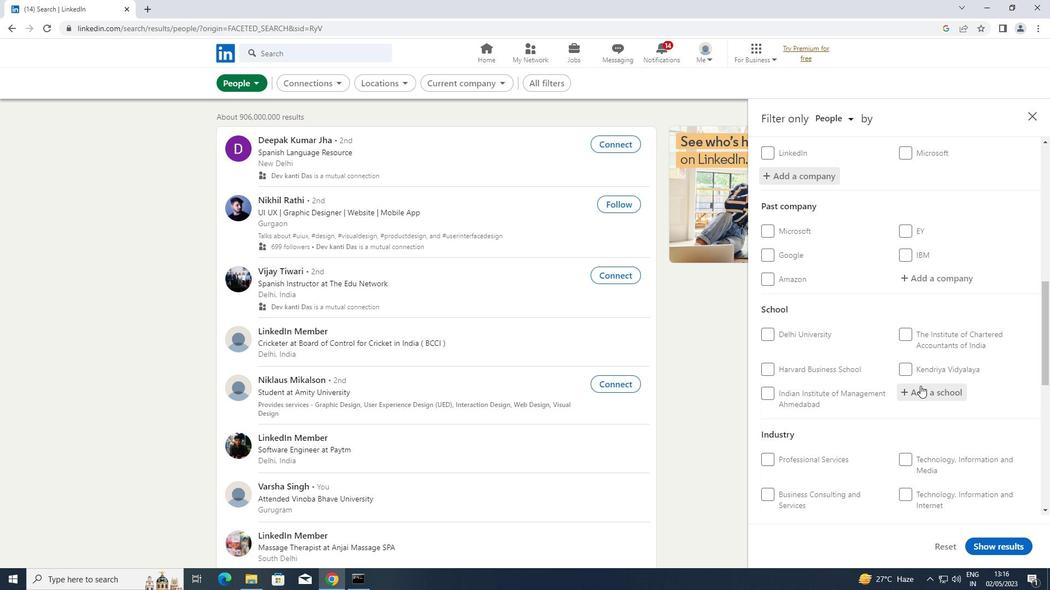 
Action: Key pressed <Key.shift>SHRI<Key.space><Key.shift>GURU
Screenshot: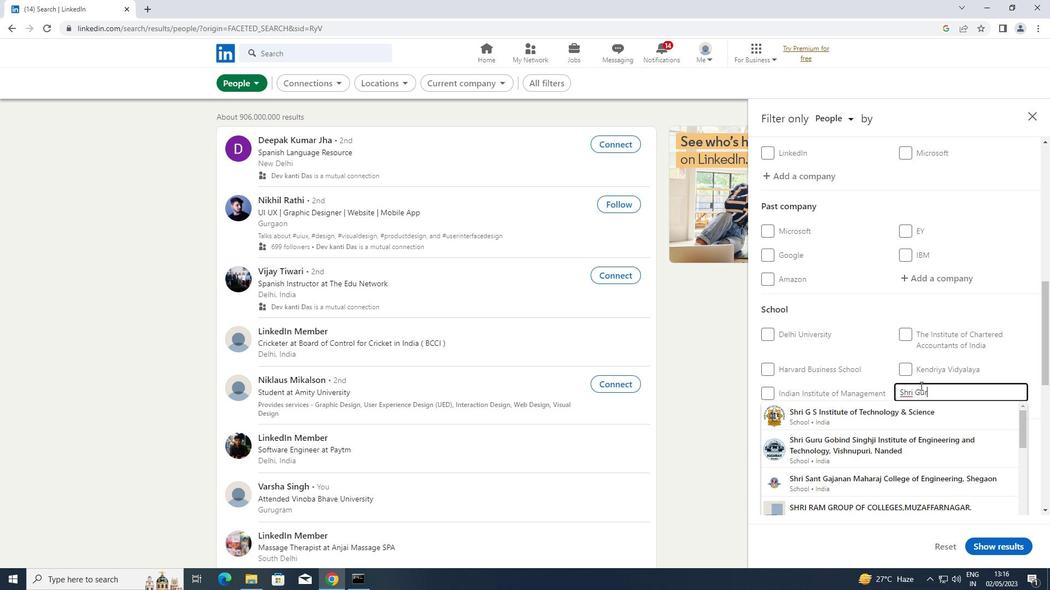 
Action: Mouse moved to (881, 447)
Screenshot: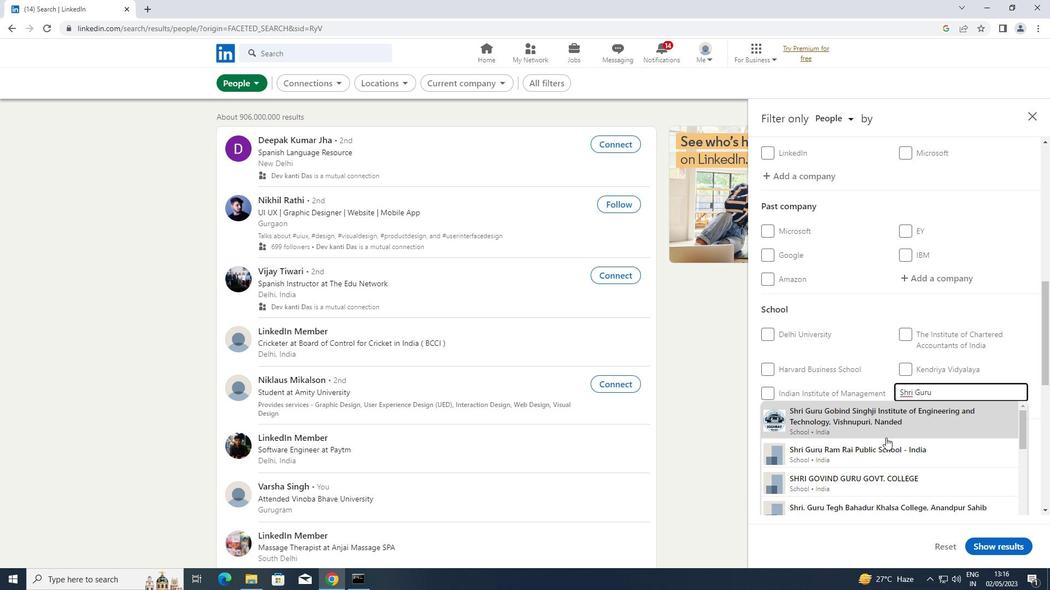 
Action: Mouse pressed left at (881, 447)
Screenshot: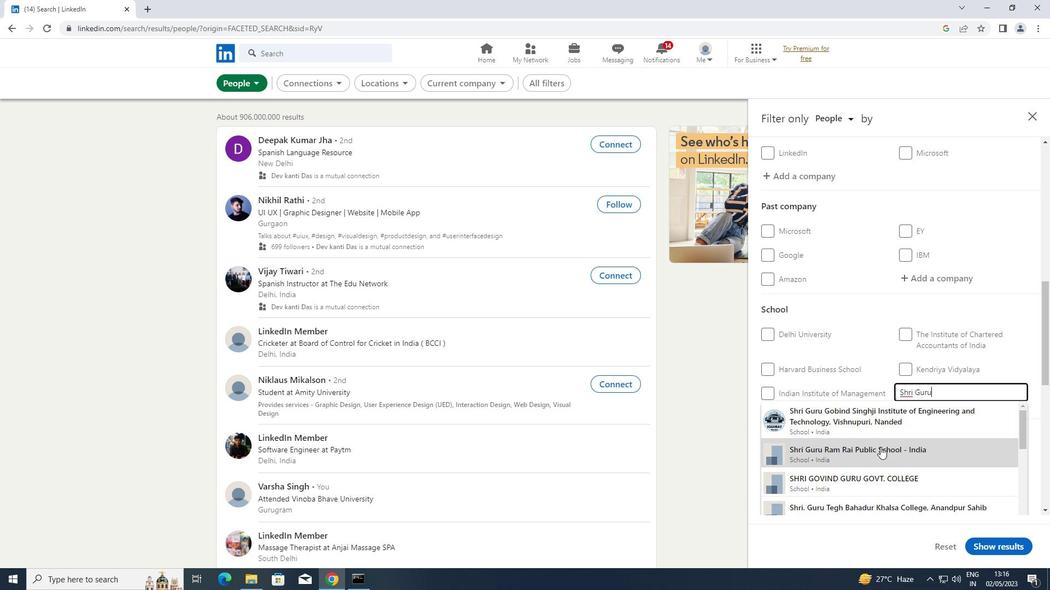 
Action: Mouse scrolled (881, 447) with delta (0, 0)
Screenshot: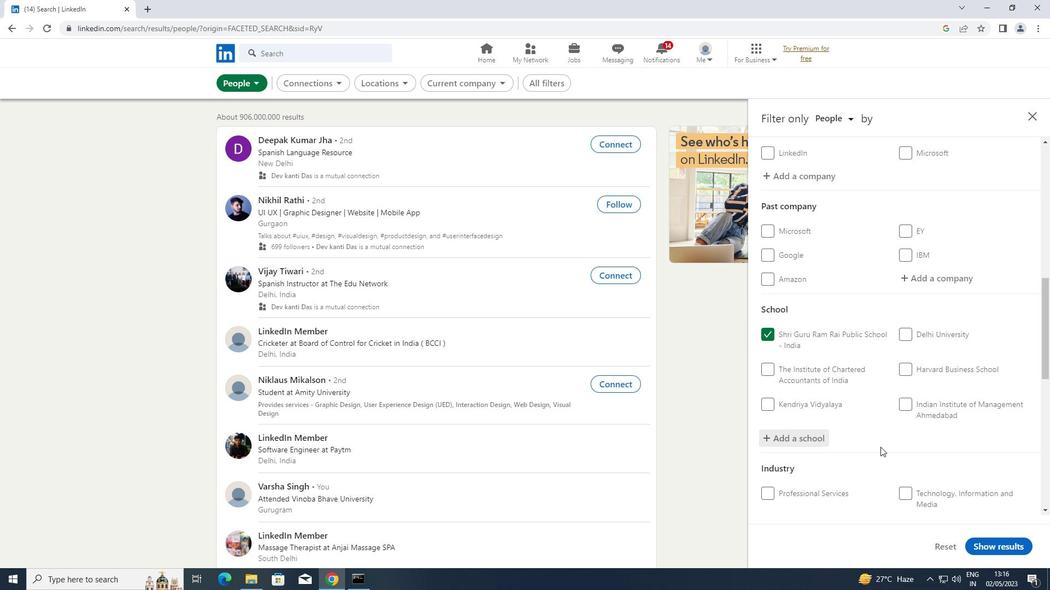 
Action: Mouse scrolled (881, 447) with delta (0, 0)
Screenshot: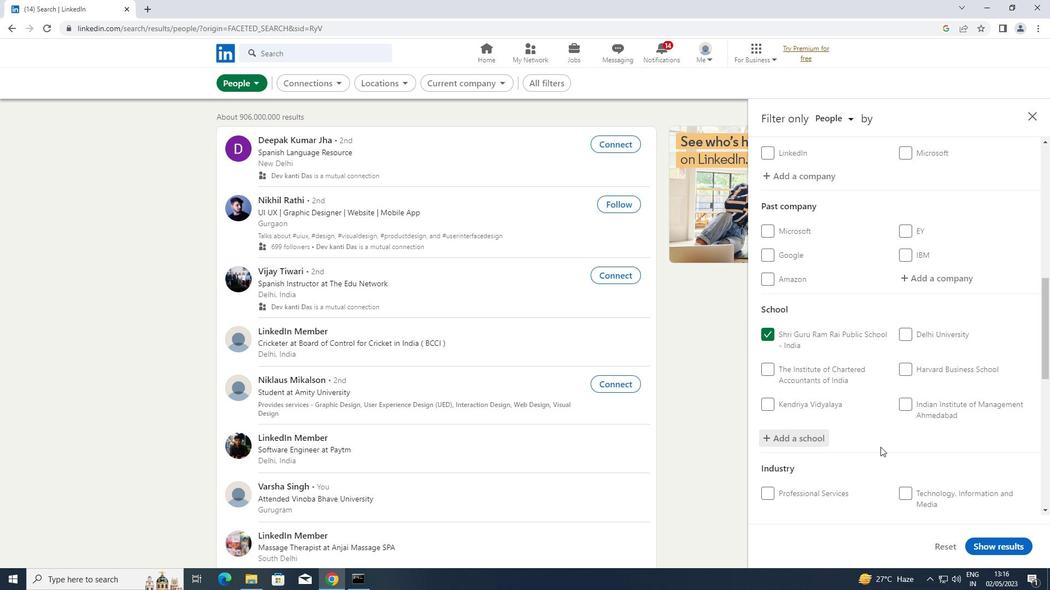
Action: Mouse scrolled (881, 447) with delta (0, 0)
Screenshot: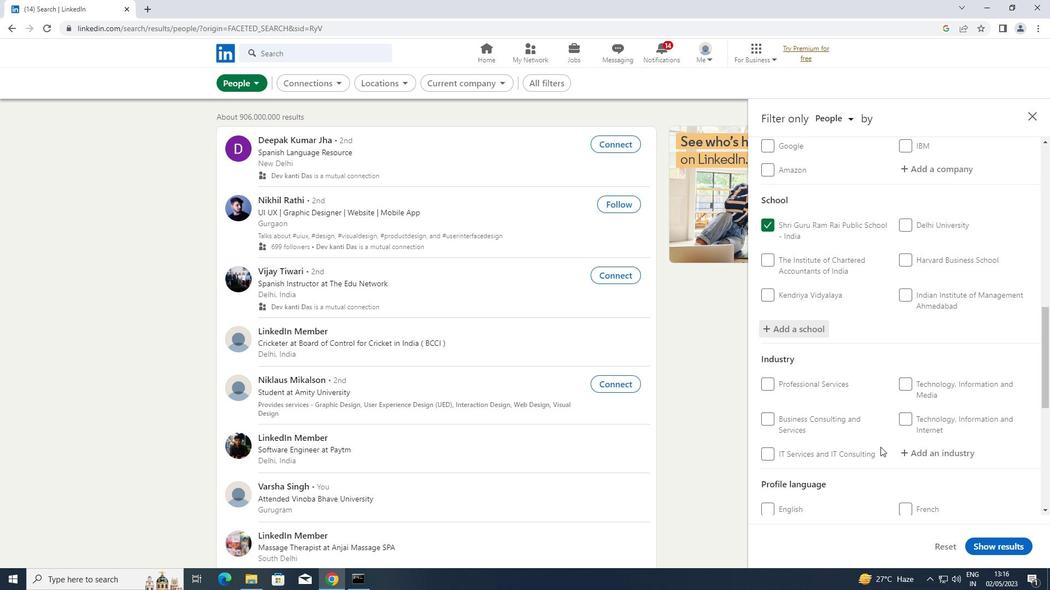 
Action: Mouse moved to (958, 388)
Screenshot: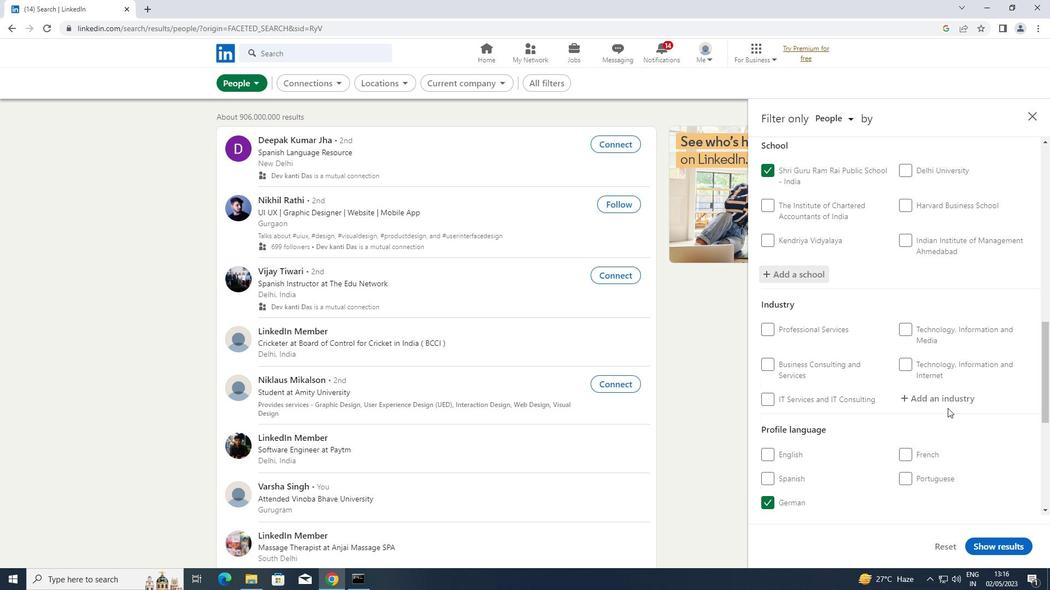 
Action: Mouse pressed left at (958, 388)
Screenshot: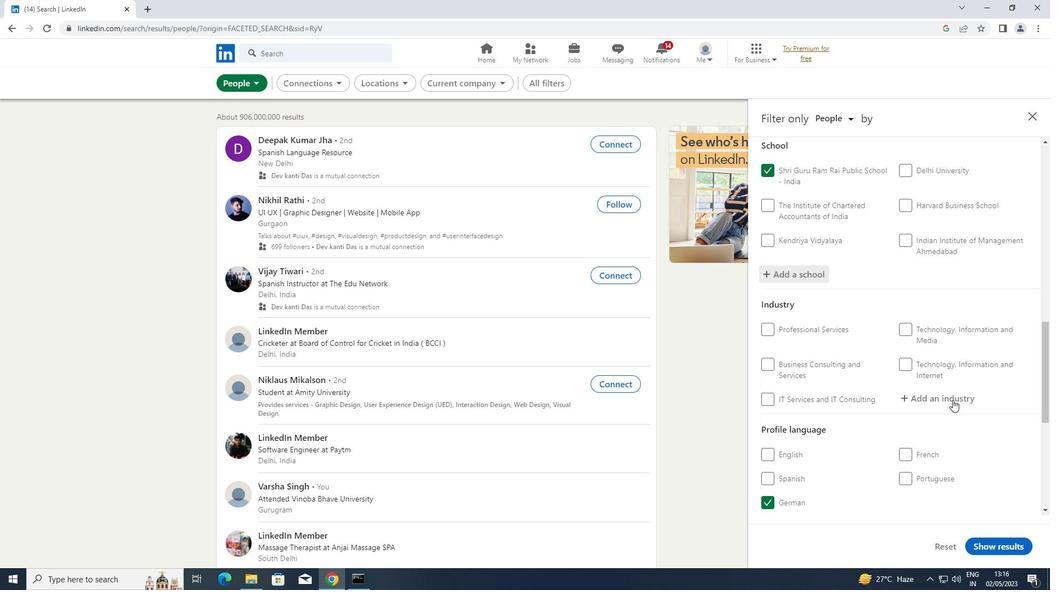 
Action: Mouse moved to (952, 399)
Screenshot: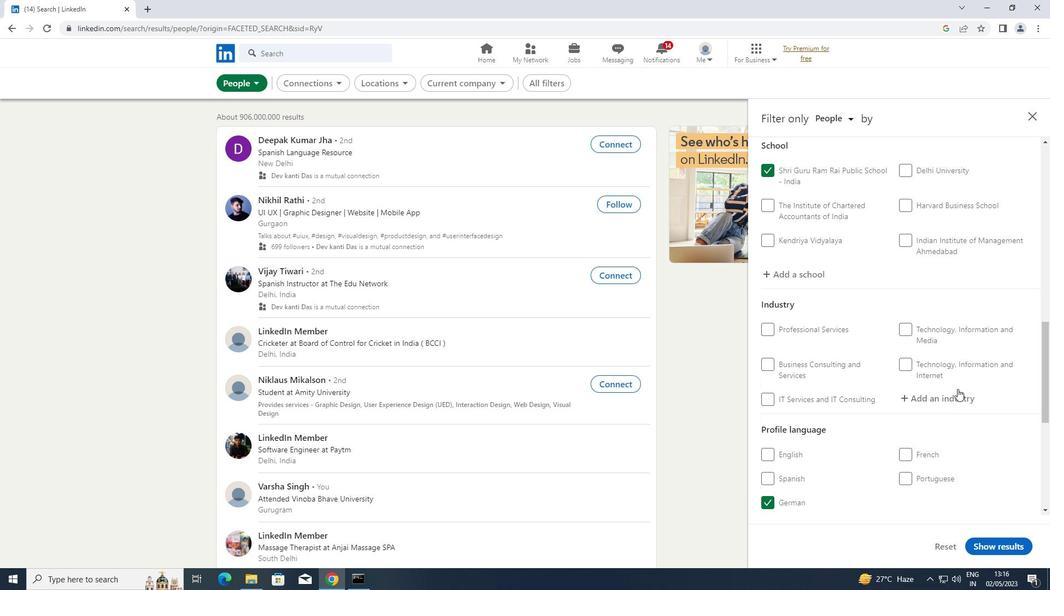 
Action: Mouse pressed left at (952, 399)
Screenshot: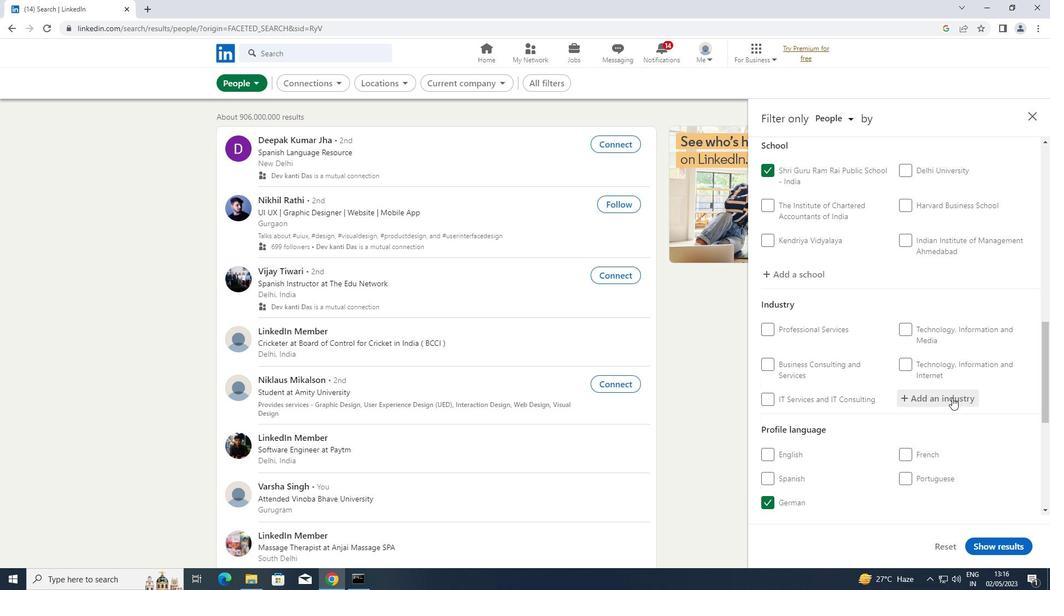 
Action: Key pressed <Key.shift>SECURITY
Screenshot: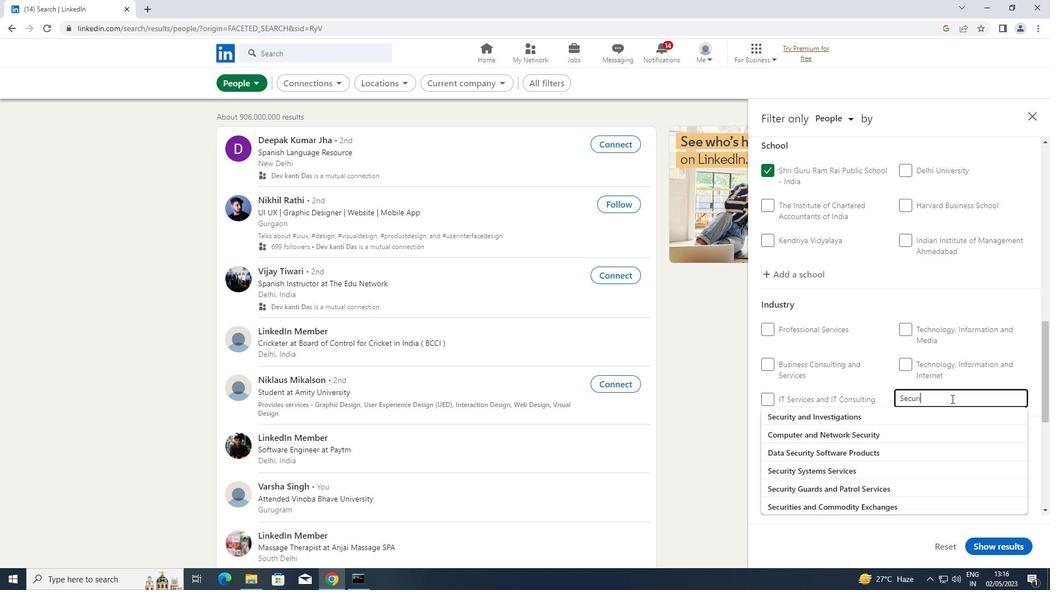 
Action: Mouse moved to (848, 467)
Screenshot: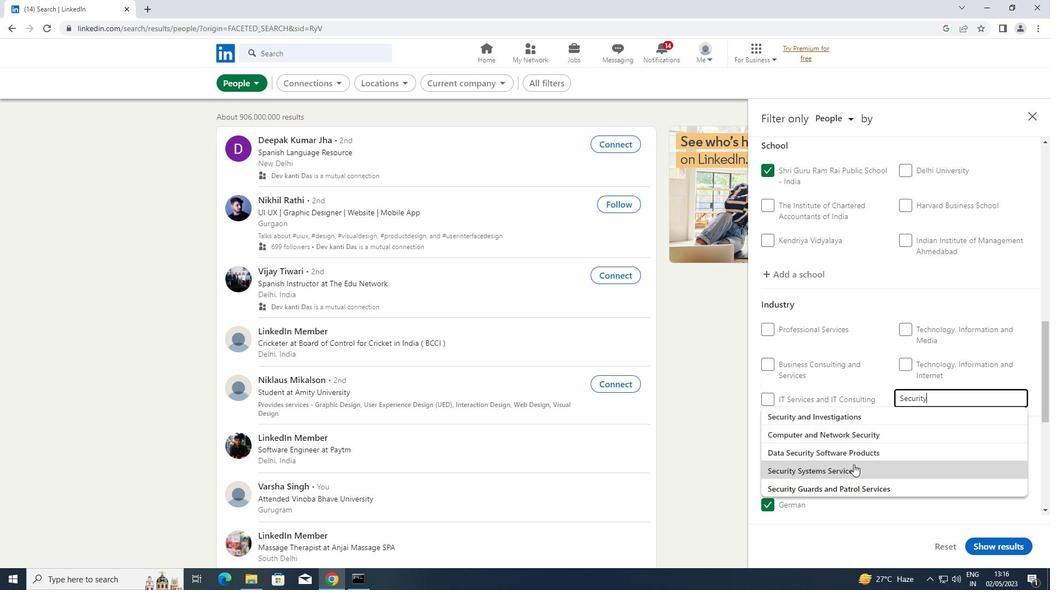 
Action: Mouse pressed left at (848, 467)
Screenshot: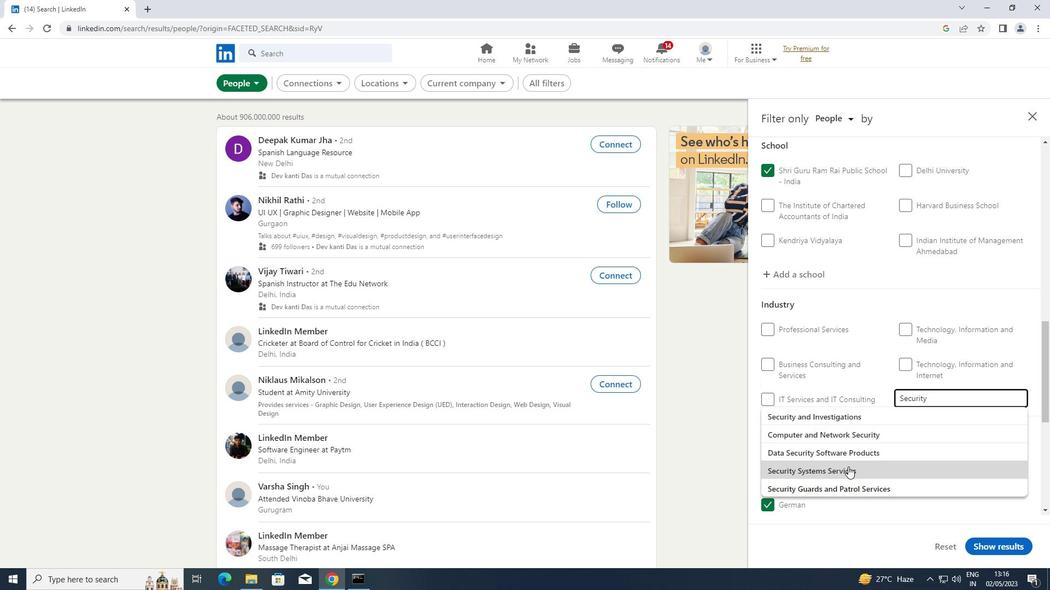 
Action: Mouse moved to (849, 456)
Screenshot: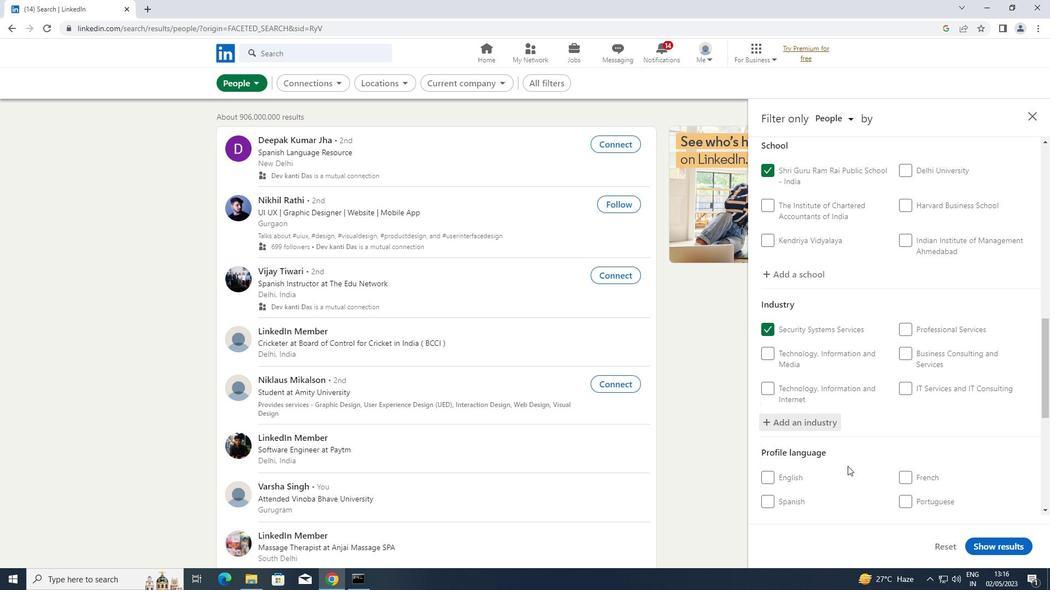 
Action: Mouse scrolled (849, 456) with delta (0, 0)
Screenshot: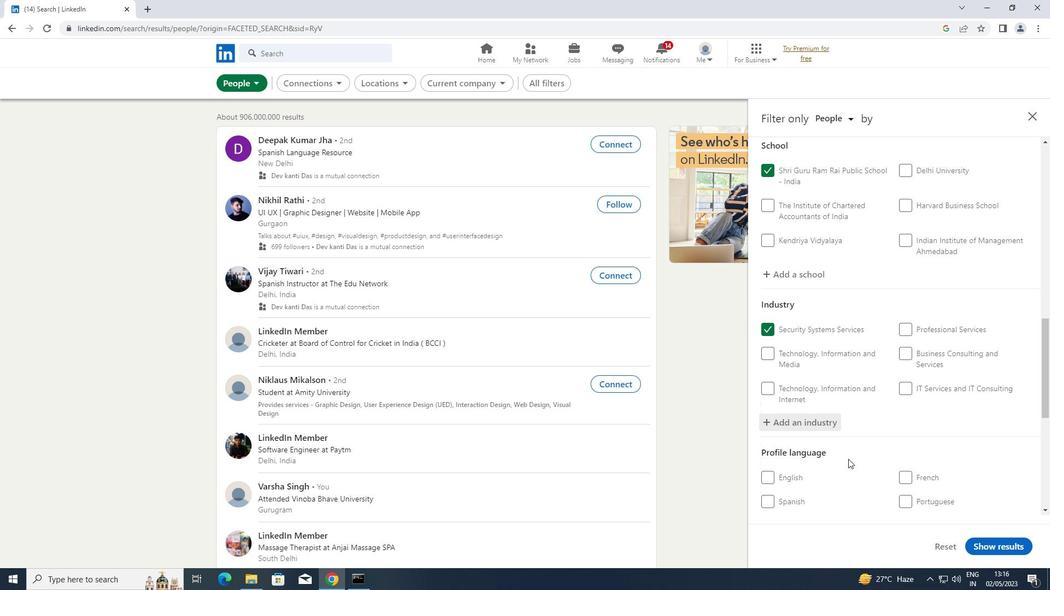 
Action: Mouse scrolled (849, 456) with delta (0, 0)
Screenshot: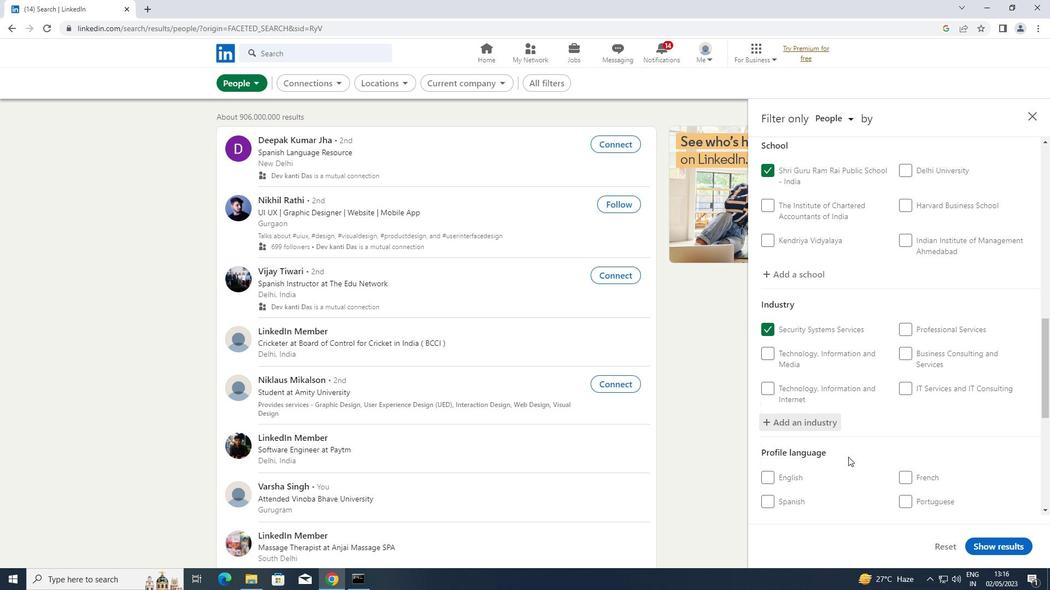 
Action: Mouse scrolled (849, 456) with delta (0, 0)
Screenshot: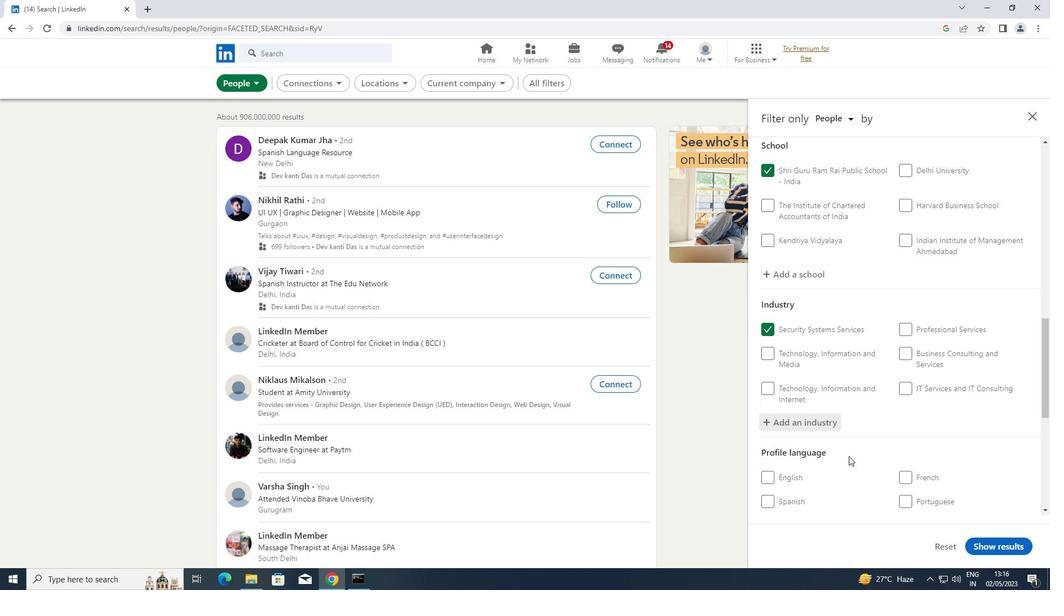 
Action: Mouse moved to (849, 453)
Screenshot: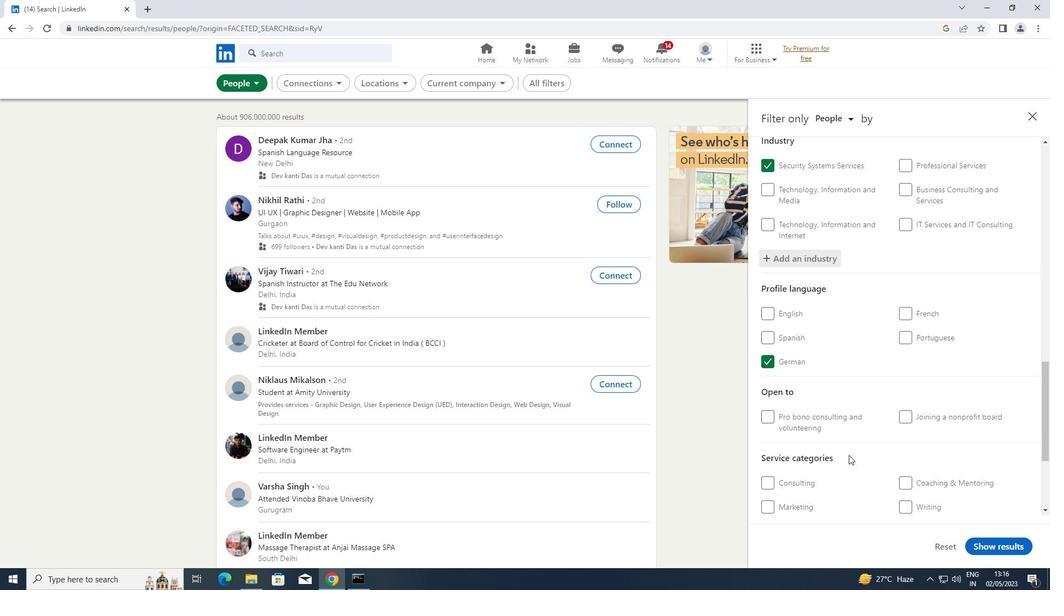 
Action: Mouse scrolled (849, 453) with delta (0, 0)
Screenshot: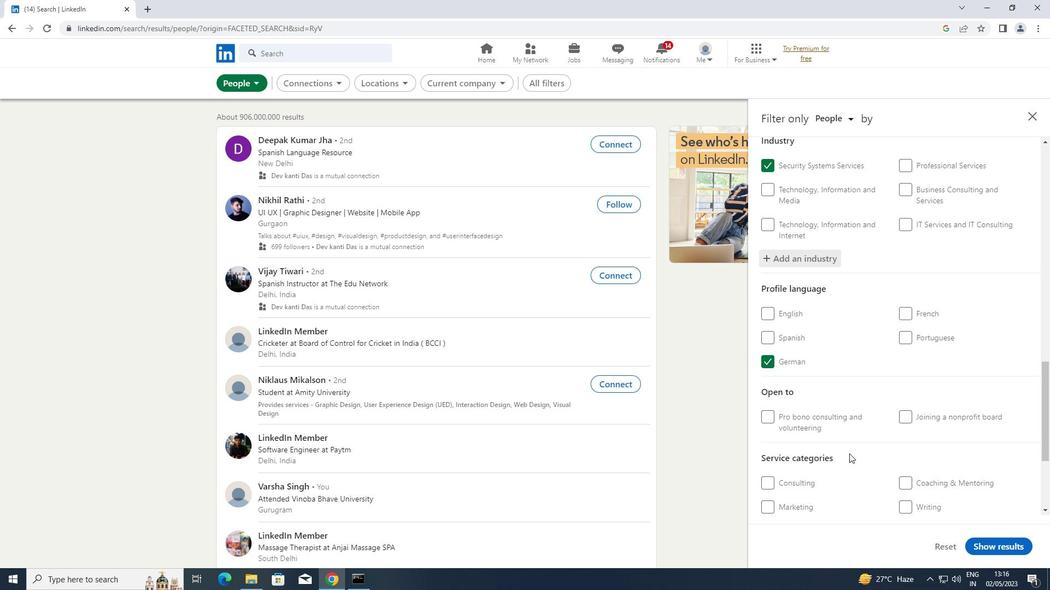 
Action: Mouse scrolled (849, 453) with delta (0, 0)
Screenshot: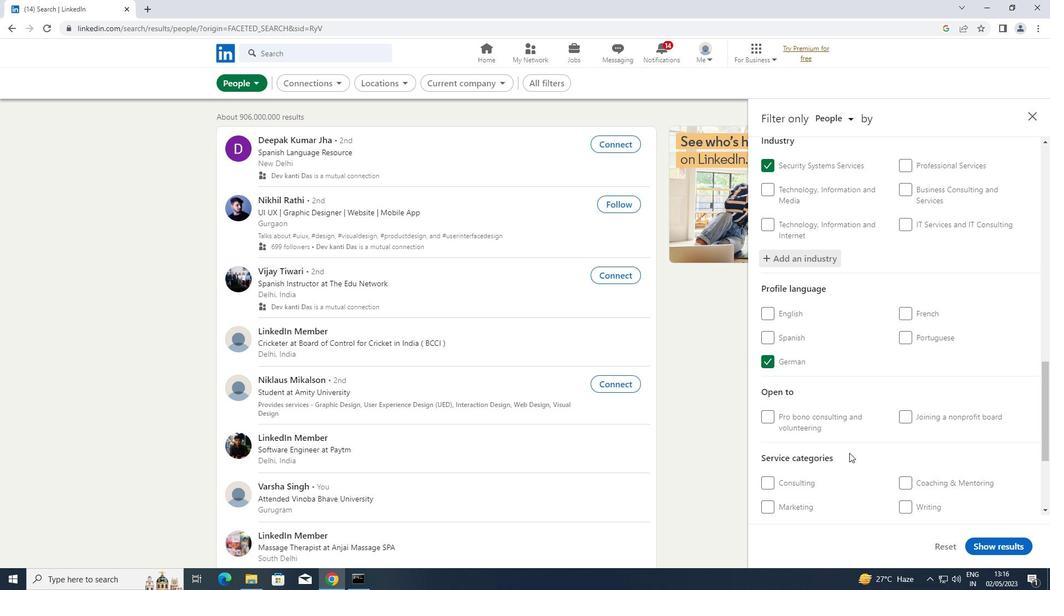 
Action: Mouse scrolled (849, 453) with delta (0, 0)
Screenshot: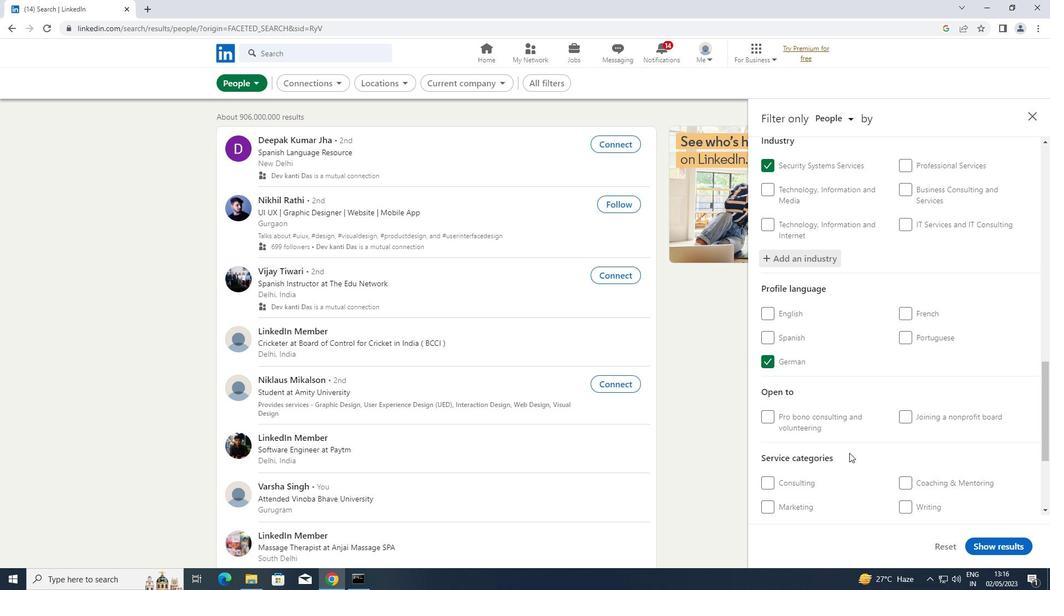 
Action: Mouse moved to (927, 362)
Screenshot: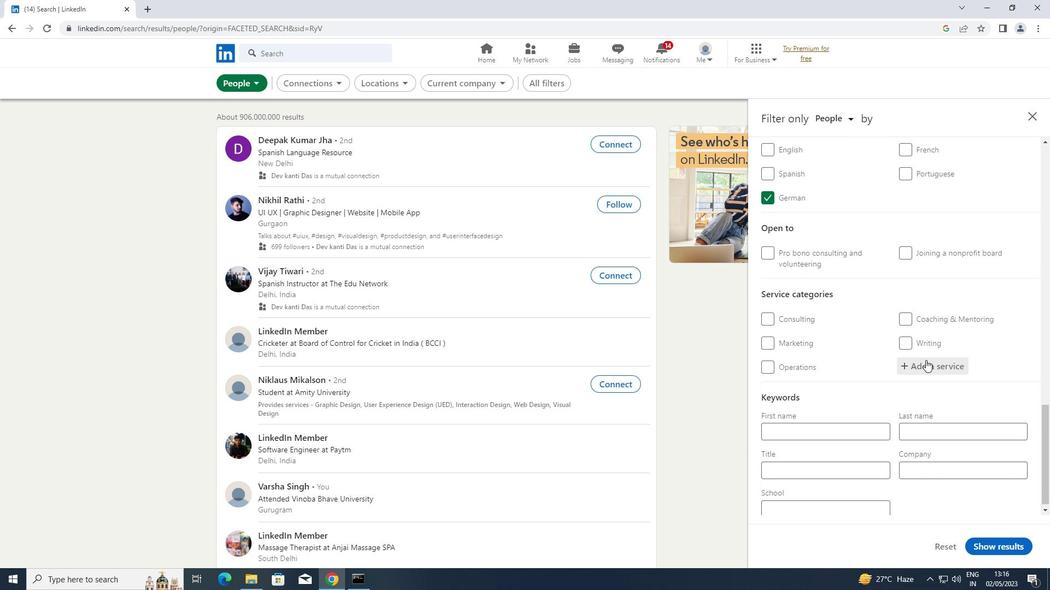 
Action: Mouse pressed left at (927, 362)
Screenshot: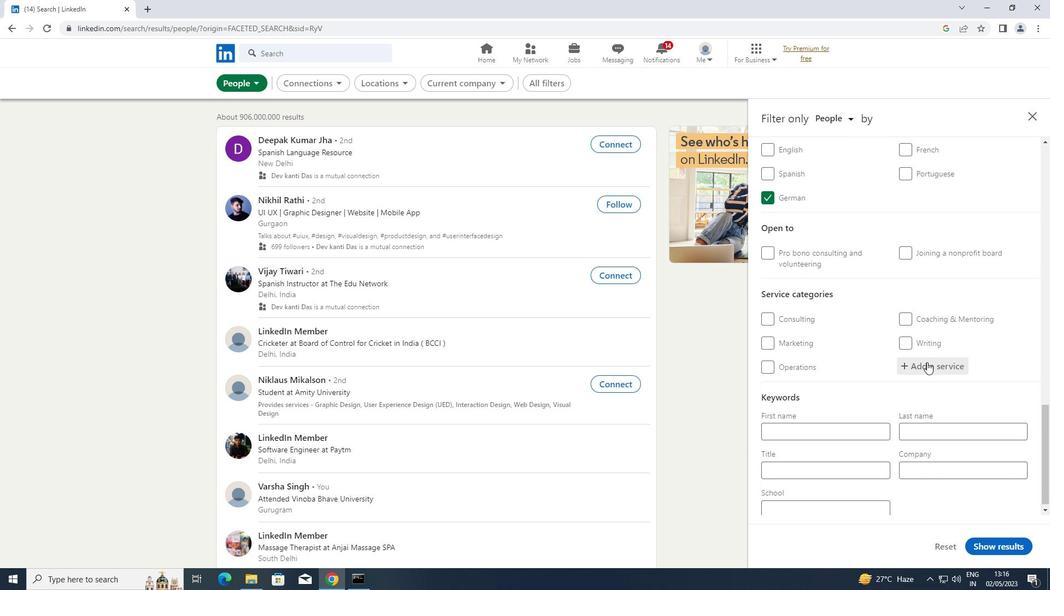 
Action: Key pressed <Key.shift>PUBLIC
Screenshot: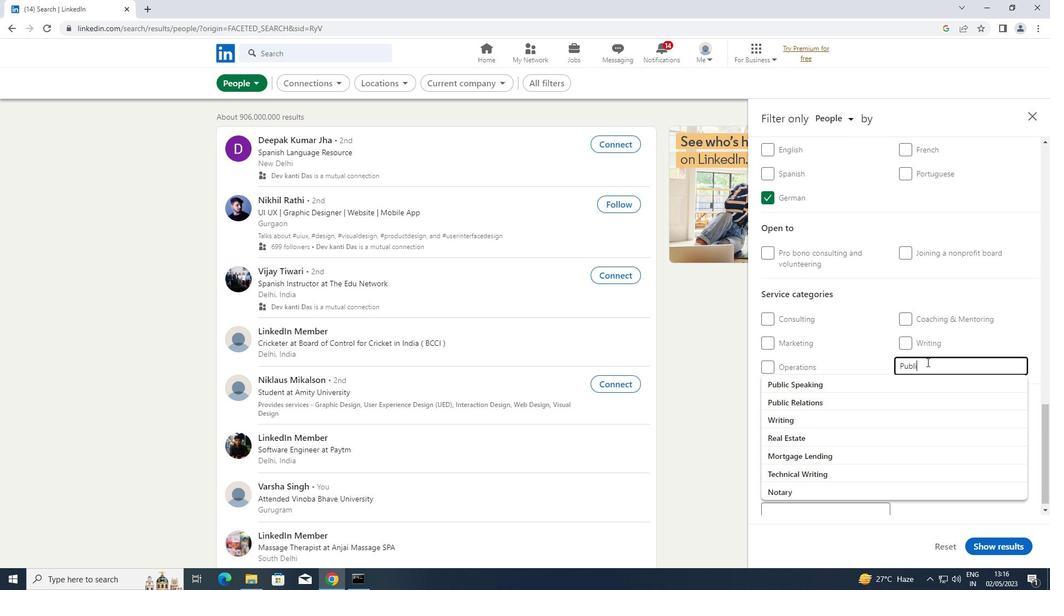 
Action: Mouse moved to (820, 398)
Screenshot: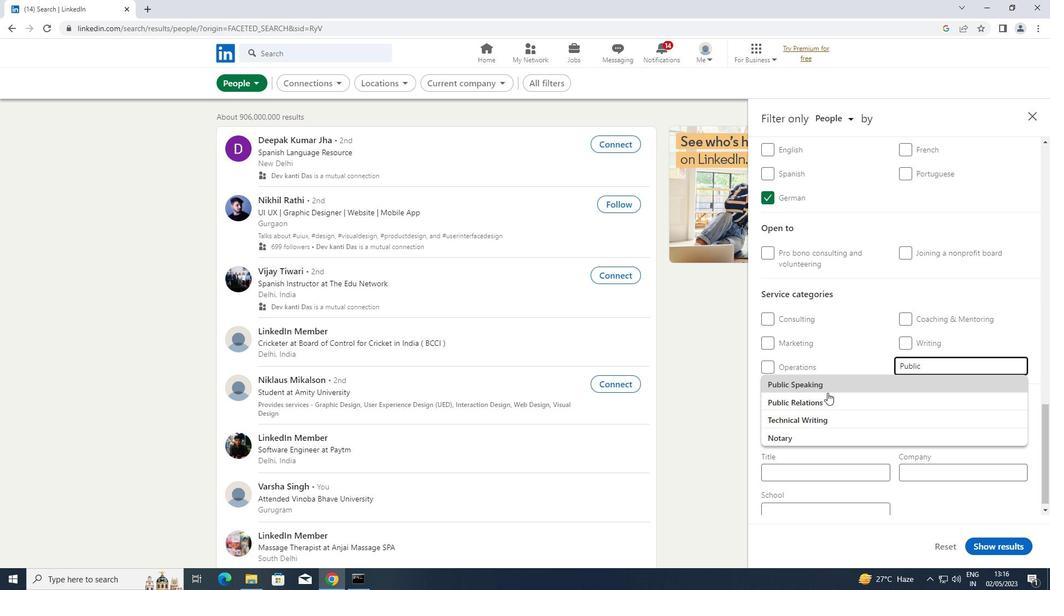 
Action: Mouse pressed left at (820, 398)
Screenshot: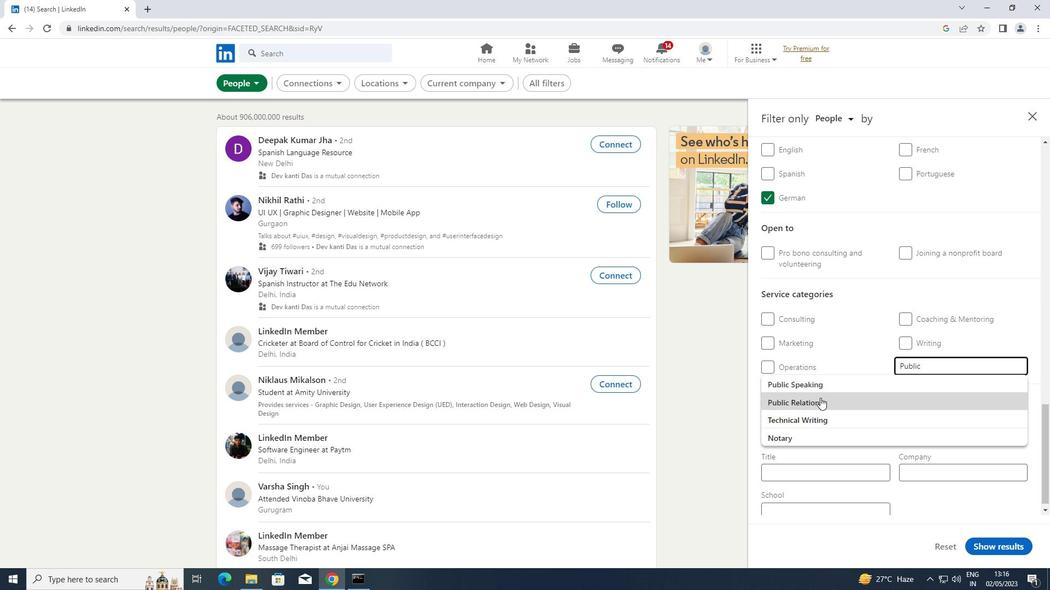 
Action: Mouse scrolled (820, 397) with delta (0, 0)
Screenshot: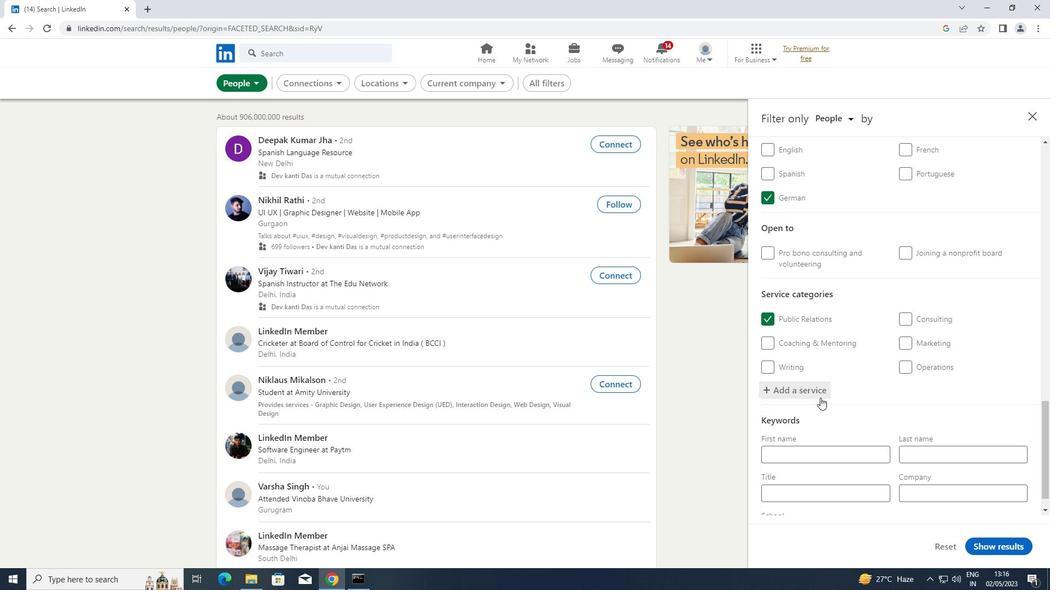 
Action: Mouse scrolled (820, 397) with delta (0, 0)
Screenshot: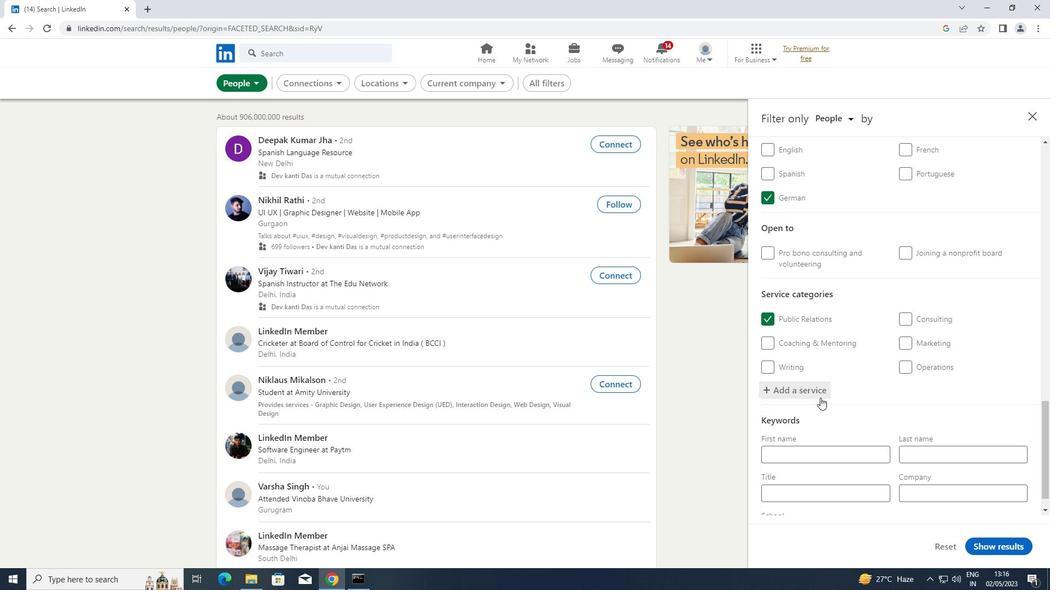 
Action: Mouse scrolled (820, 397) with delta (0, 0)
Screenshot: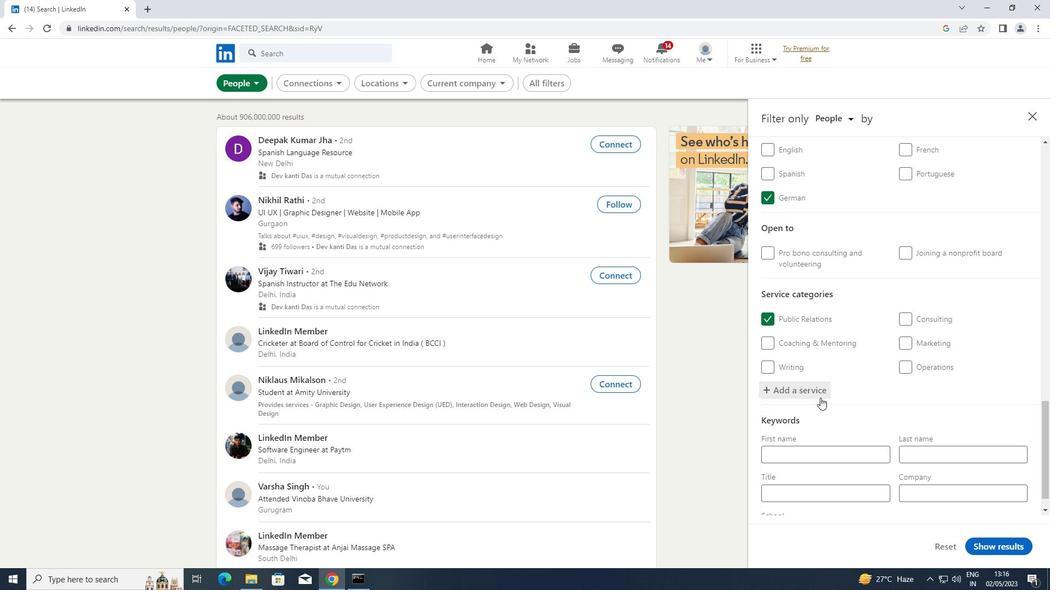 
Action: Mouse scrolled (820, 397) with delta (0, 0)
Screenshot: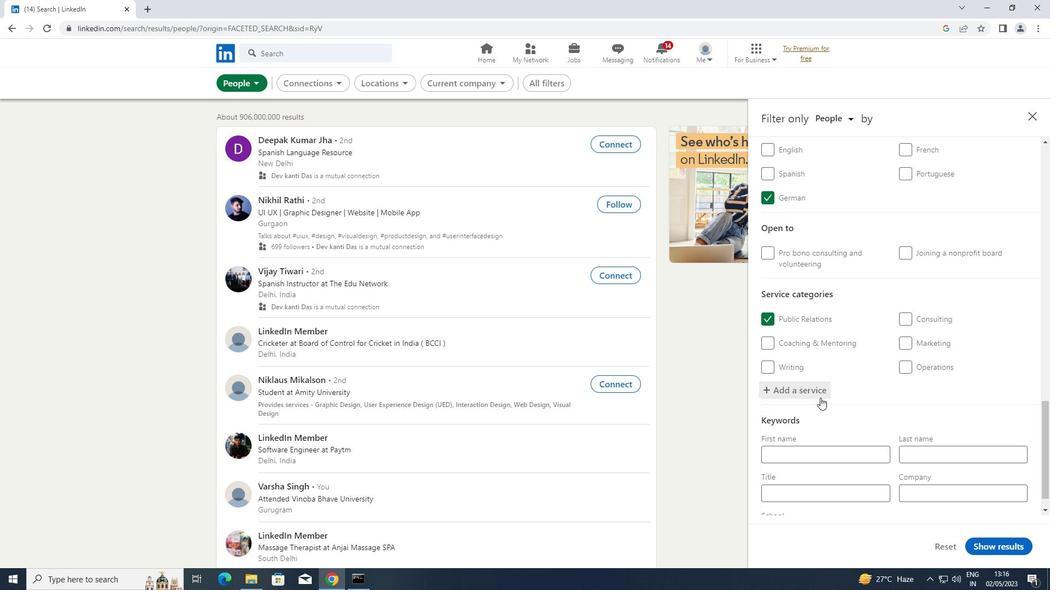 
Action: Mouse scrolled (820, 397) with delta (0, 0)
Screenshot: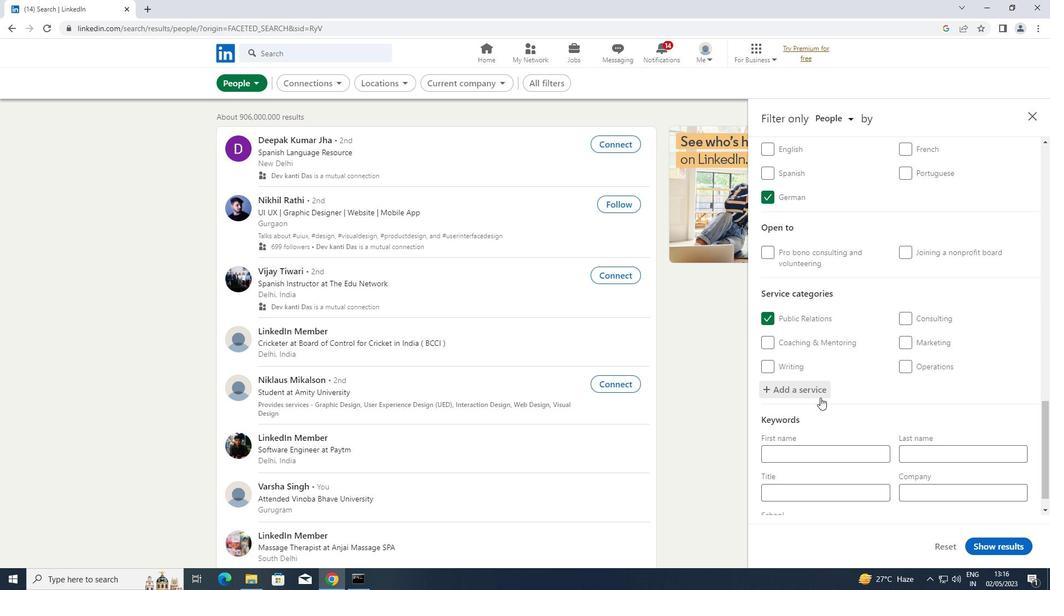 
Action: Mouse scrolled (820, 397) with delta (0, 0)
Screenshot: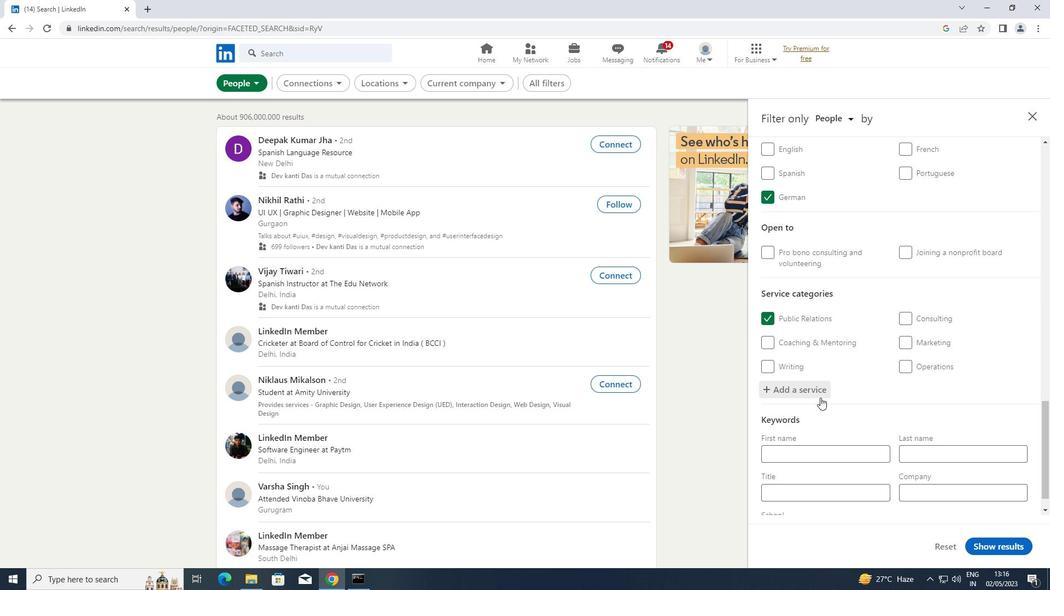 
Action: Mouse moved to (822, 464)
Screenshot: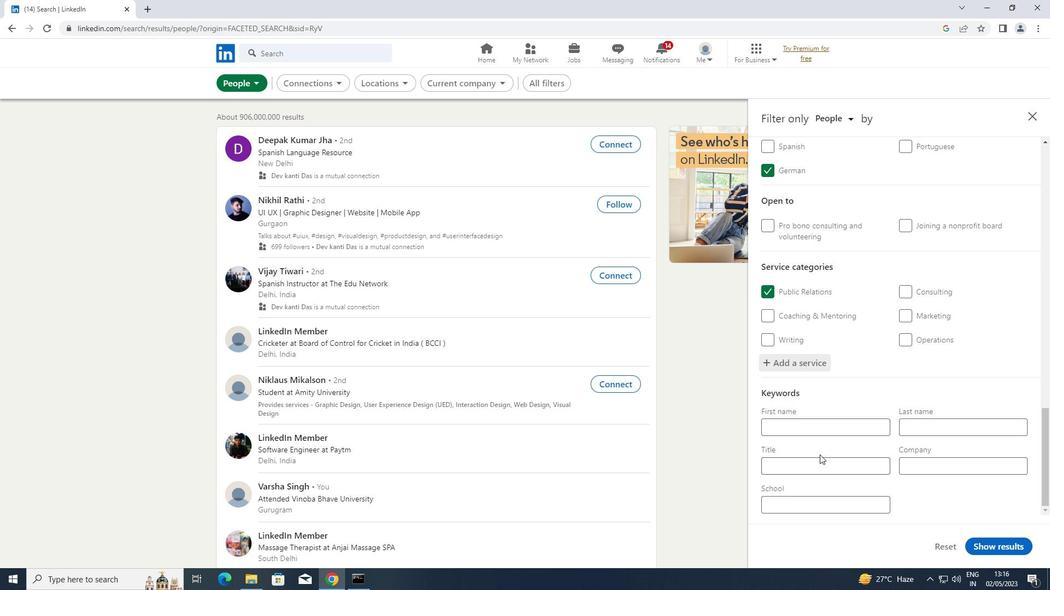 
Action: Mouse pressed left at (822, 464)
Screenshot: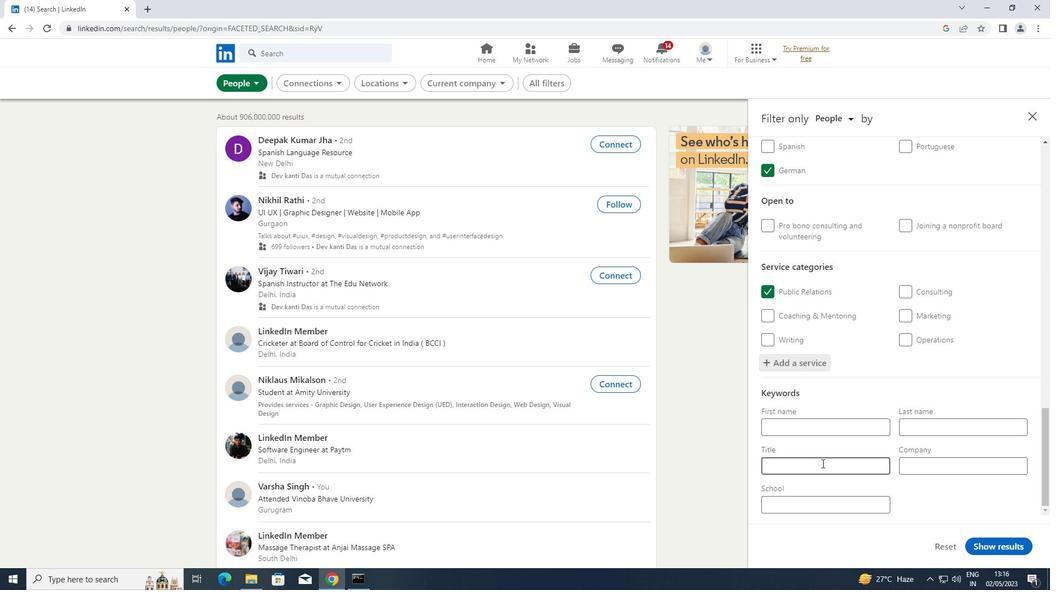 
Action: Key pressed <Key.shift>PROFESSOR
Screenshot: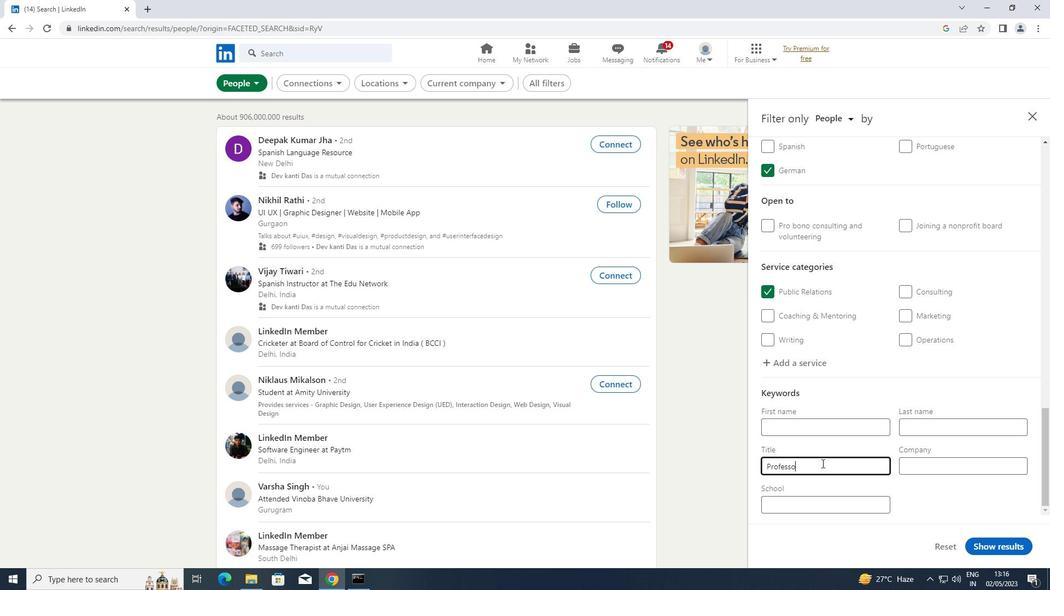 
Action: Mouse moved to (997, 547)
Screenshot: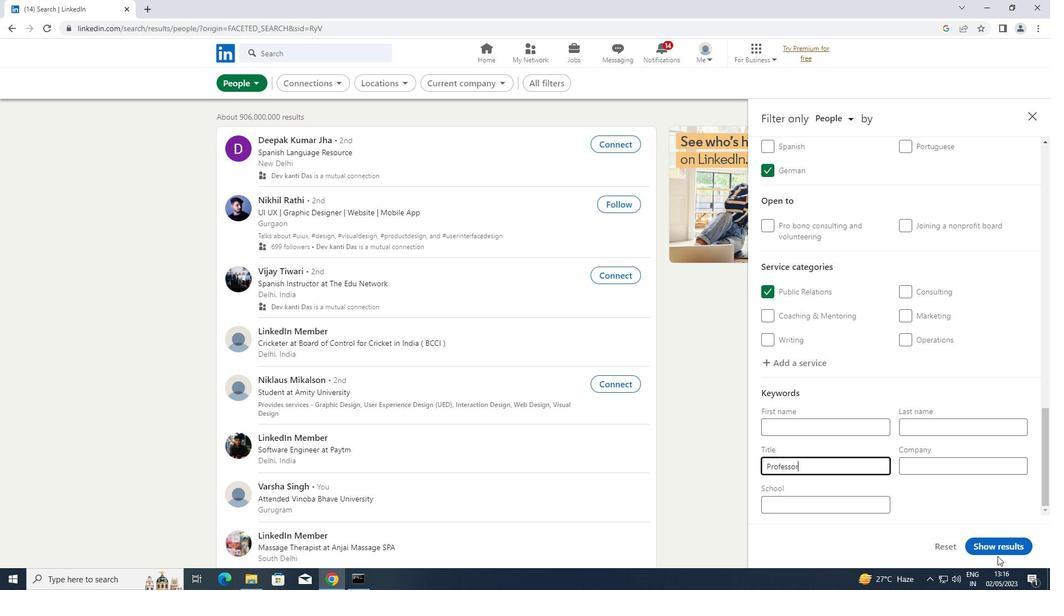 
Action: Mouse pressed left at (997, 547)
Screenshot: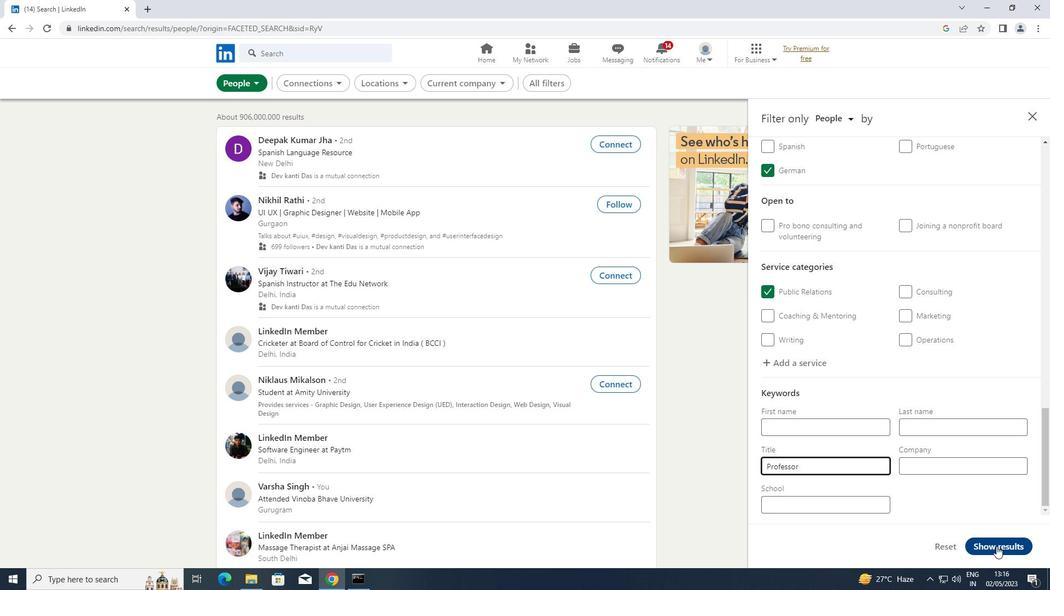 
